 Task: Create a sub task Gather and Analyse Requirements for the task  Create a new online platform for online personal training sessions in the project BioTech , assign it to team member softage.5@softage.net and update the status of the sub task to  Completed , set the priority of the sub task to High
Action: Mouse moved to (571, 472)
Screenshot: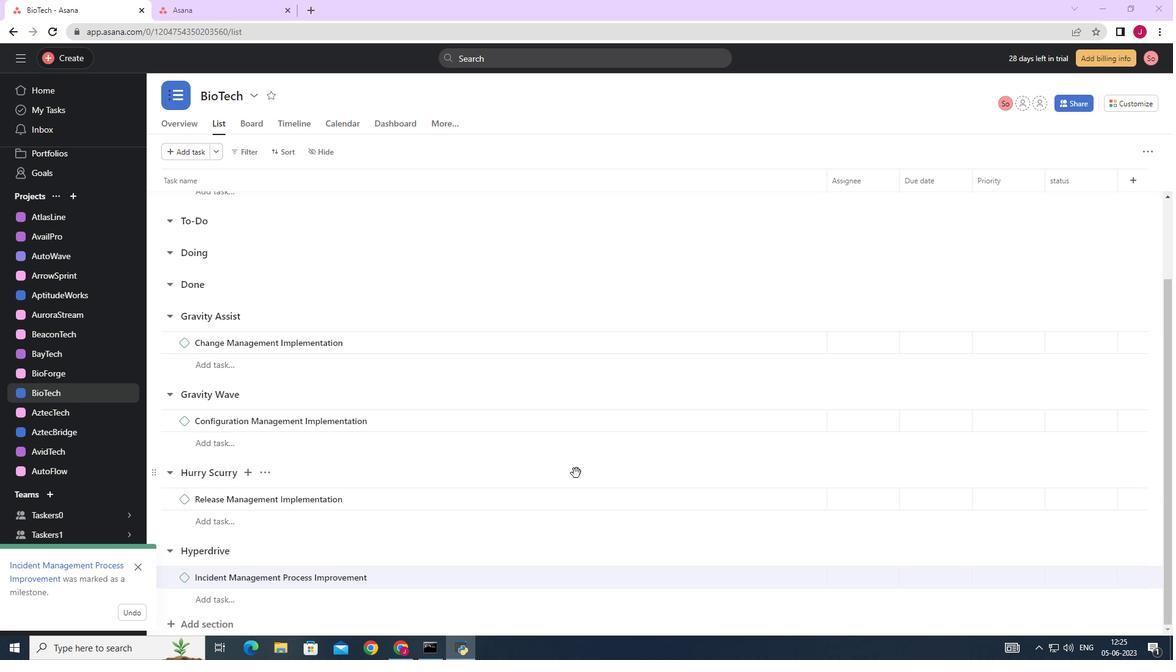 
Action: Mouse scrolled (571, 473) with delta (0, 0)
Screenshot: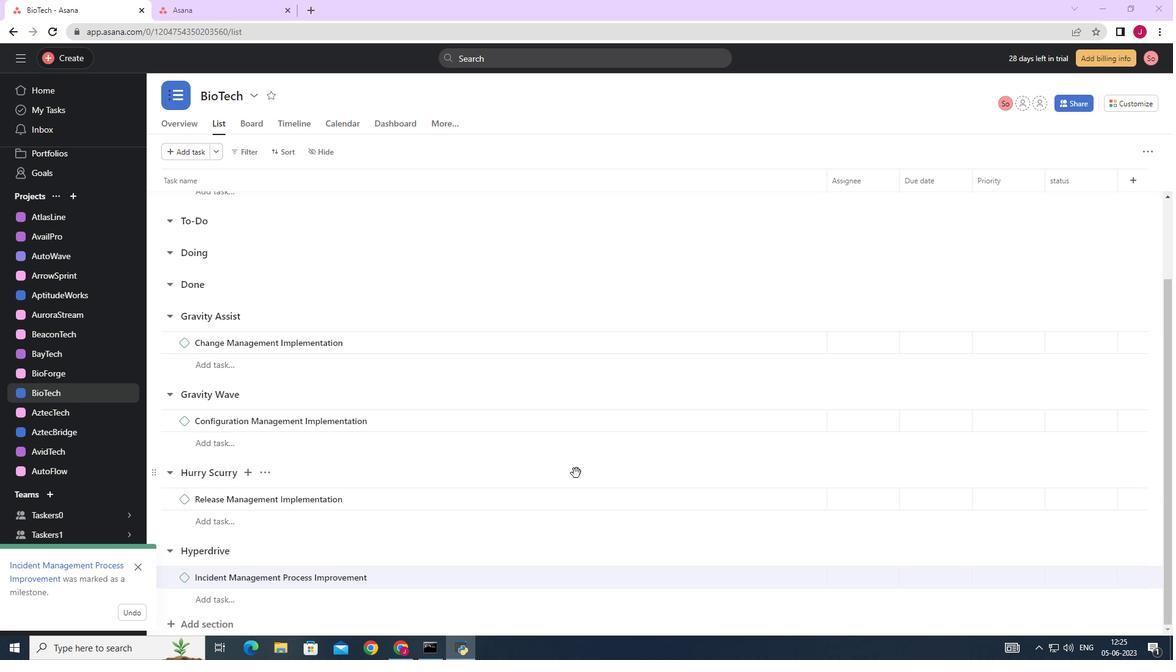 
Action: Mouse moved to (551, 474)
Screenshot: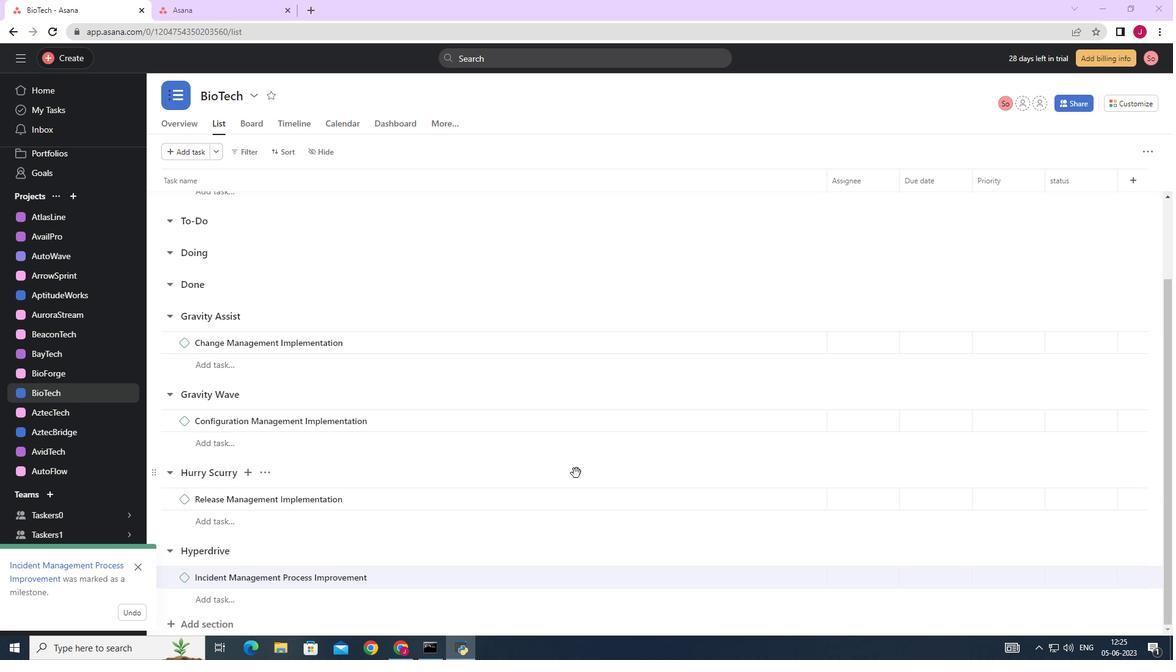 
Action: Mouse scrolled (558, 474) with delta (0, 0)
Screenshot: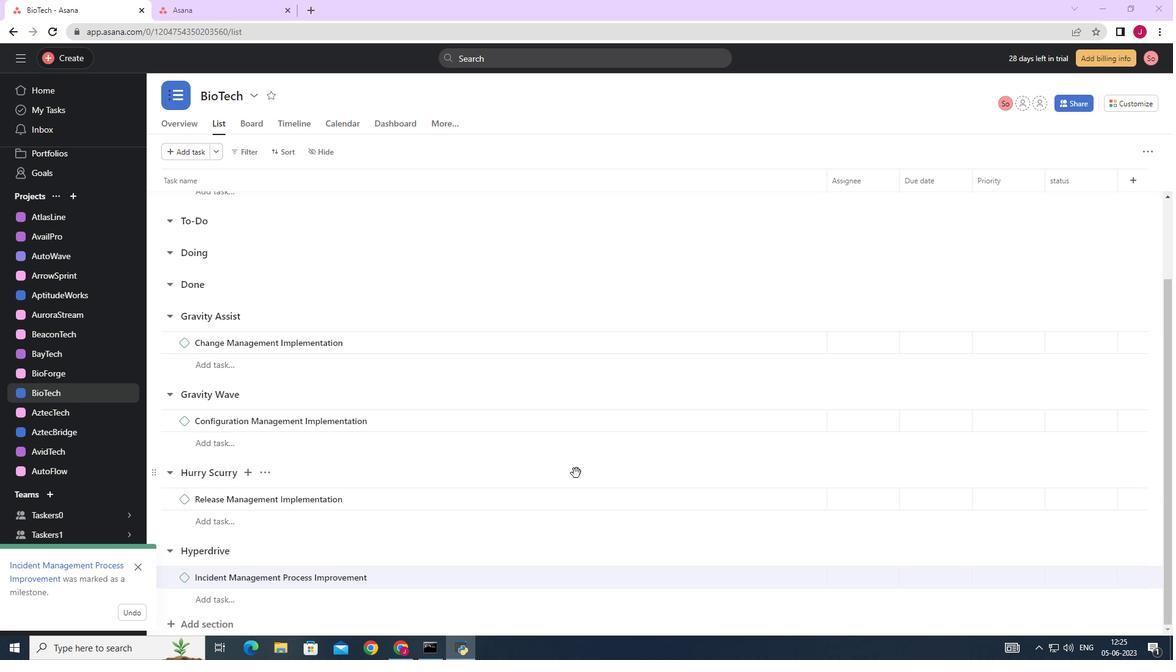 
Action: Mouse moved to (137, 566)
Screenshot: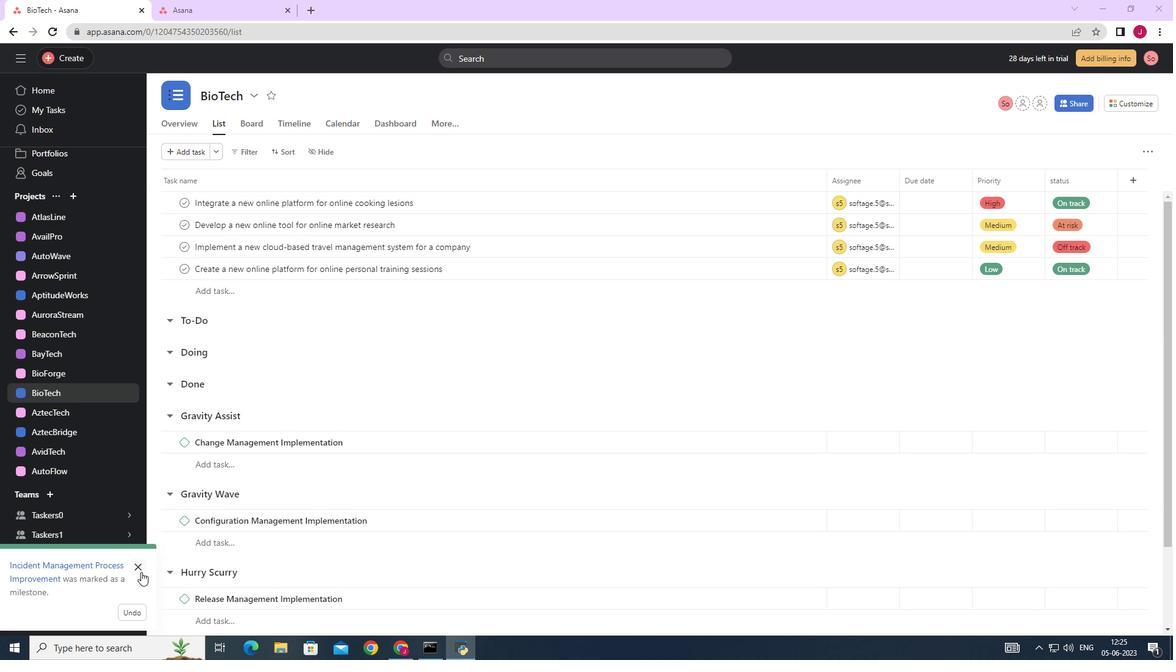 
Action: Mouse pressed left at (137, 566)
Screenshot: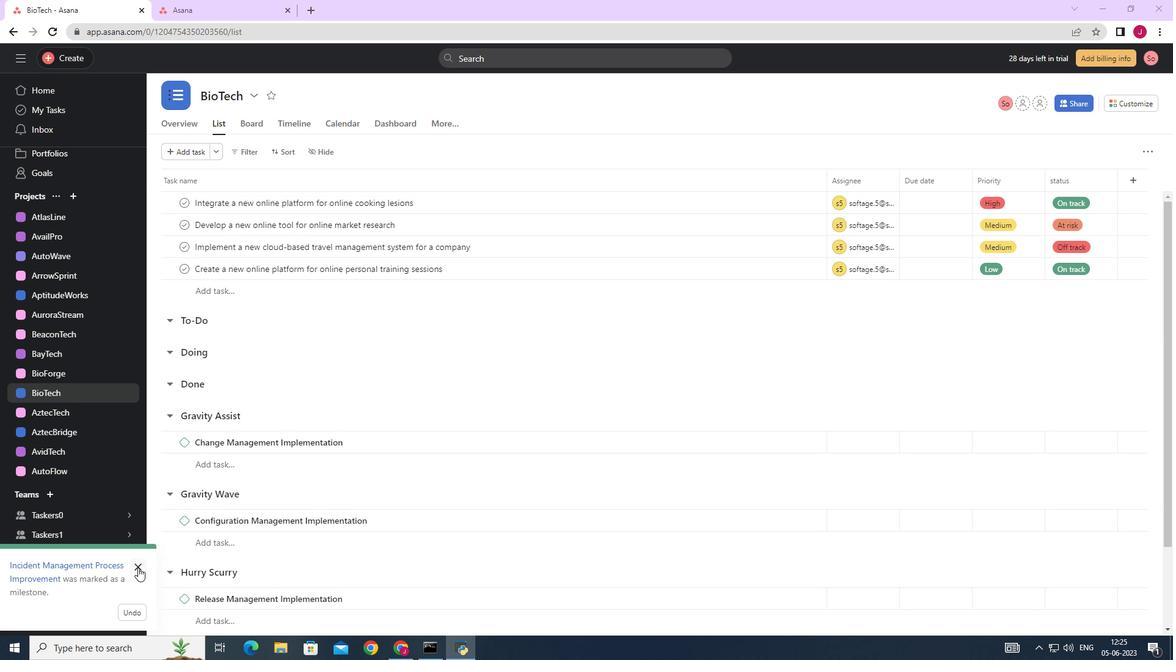 
Action: Mouse moved to (571, 475)
Screenshot: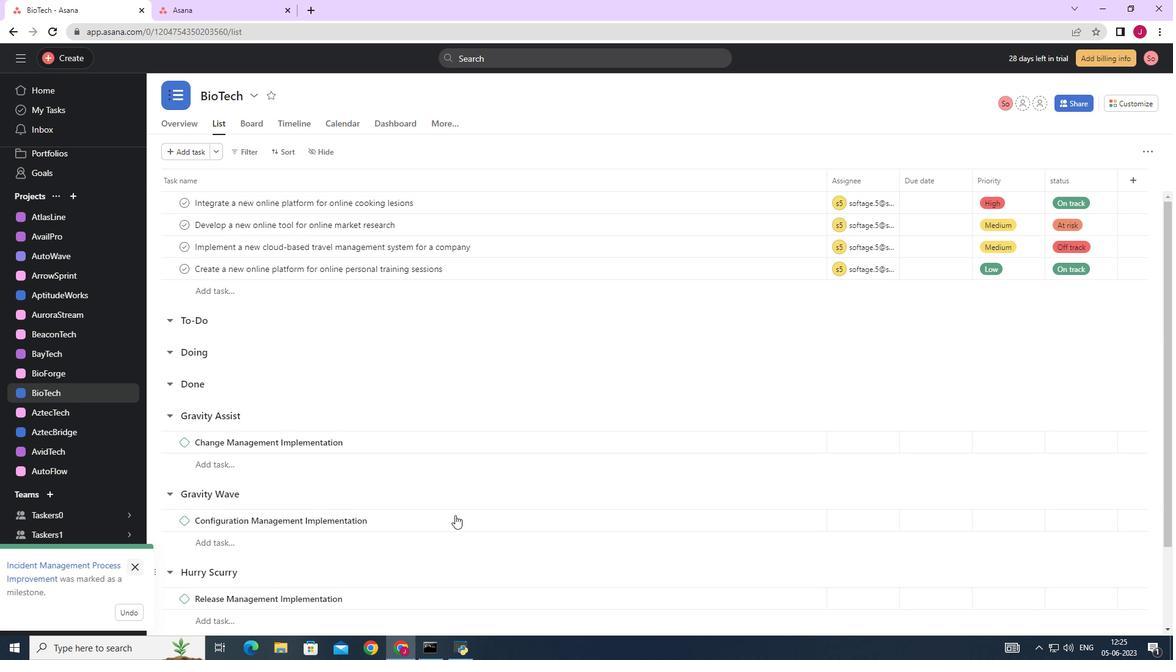 
Action: Mouse scrolled (571, 475) with delta (0, 0)
Screenshot: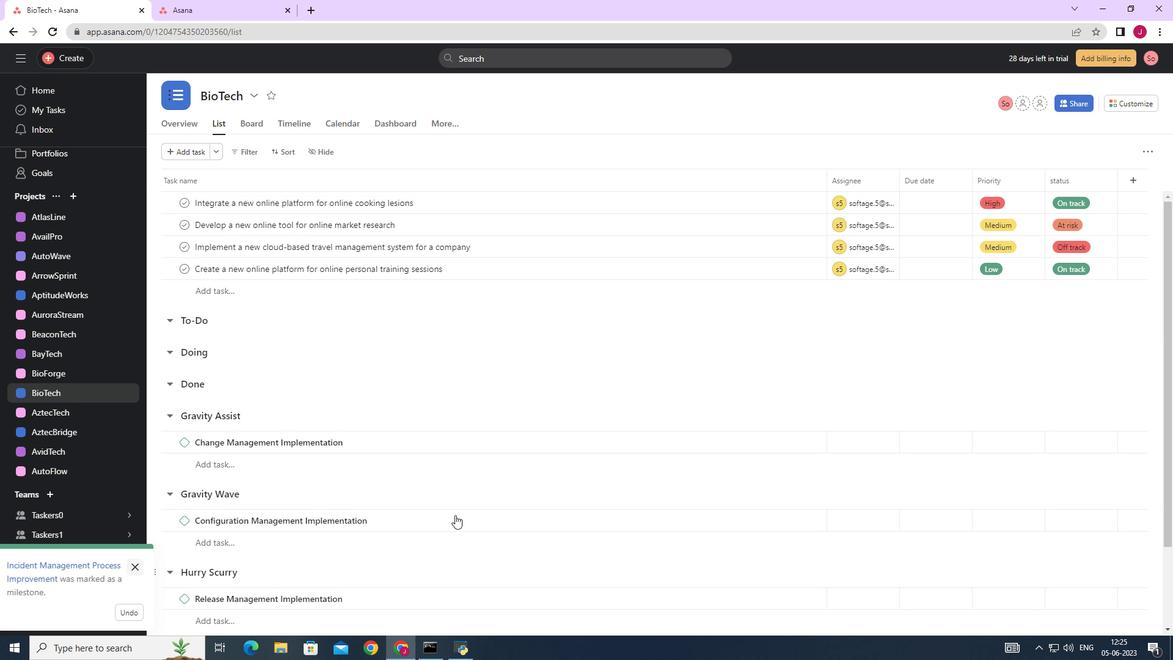 
Action: Mouse scrolled (571, 475) with delta (0, 0)
Screenshot: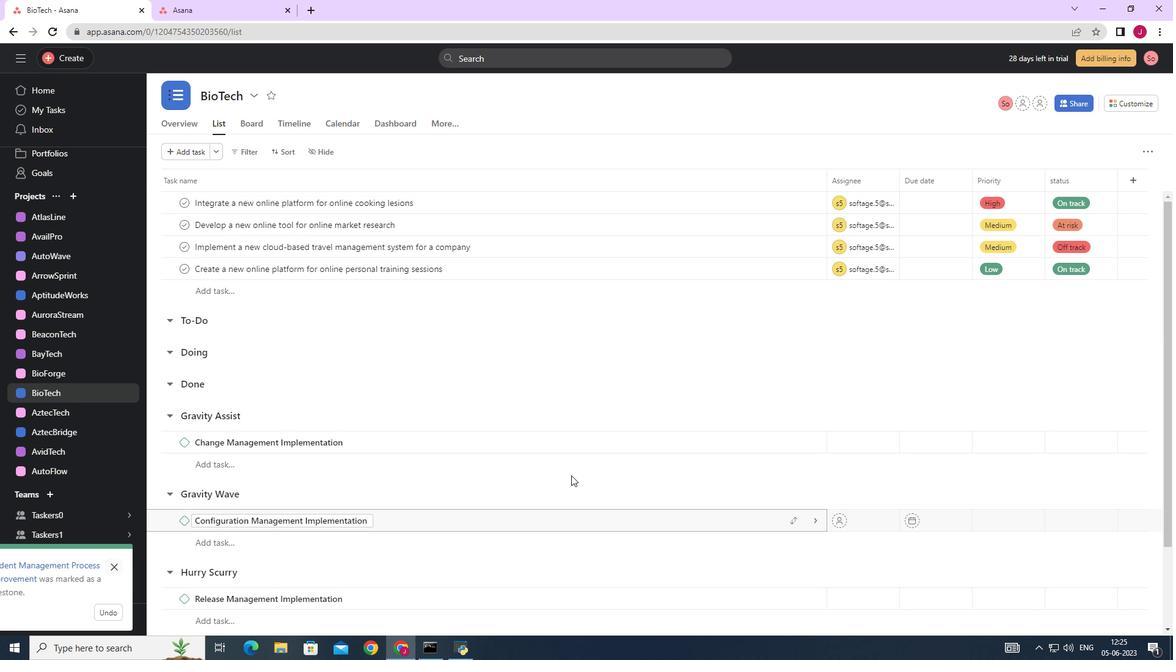 
Action: Mouse scrolled (571, 475) with delta (0, 0)
Screenshot: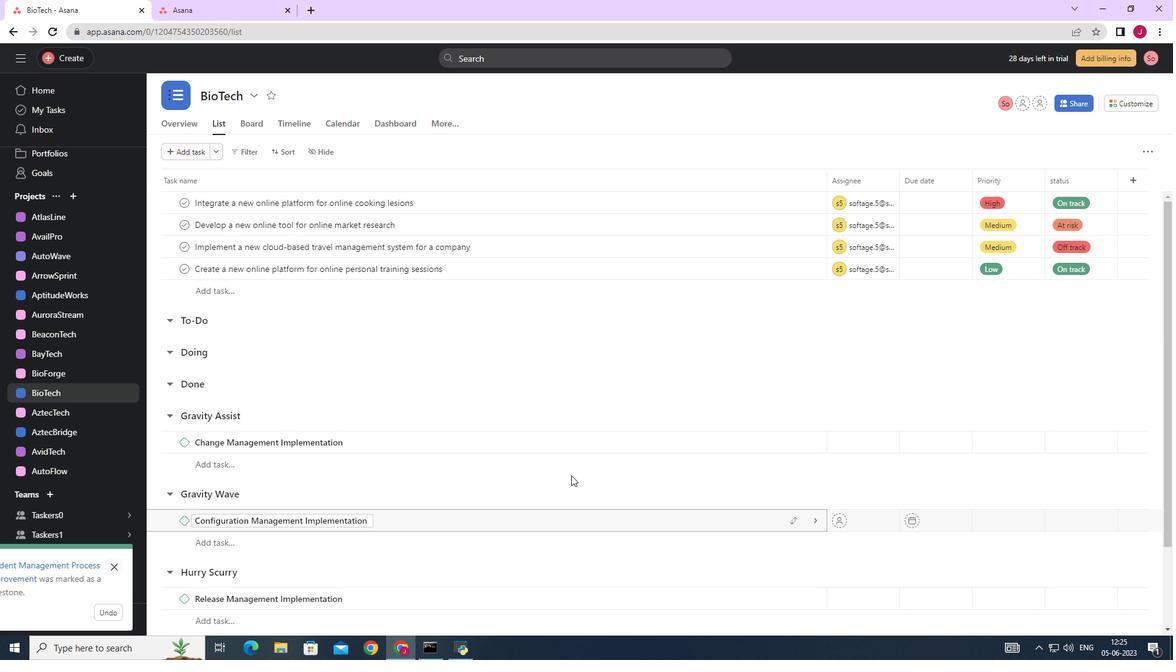 
Action: Mouse scrolled (571, 475) with delta (0, 0)
Screenshot: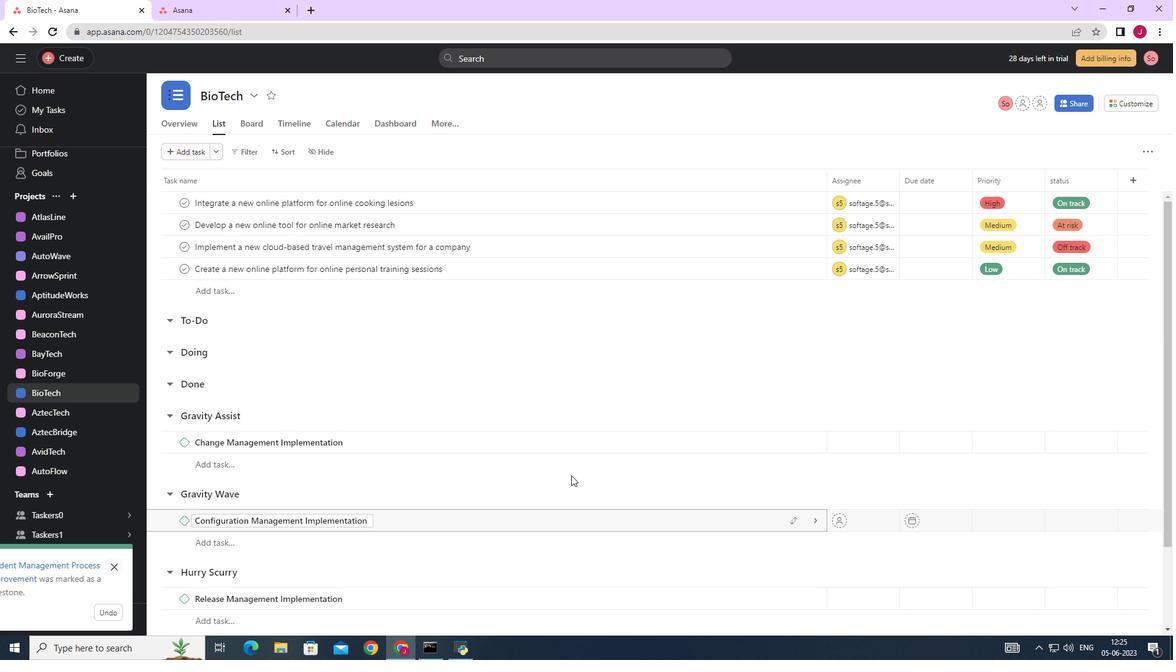 
Action: Mouse scrolled (571, 475) with delta (0, 0)
Screenshot: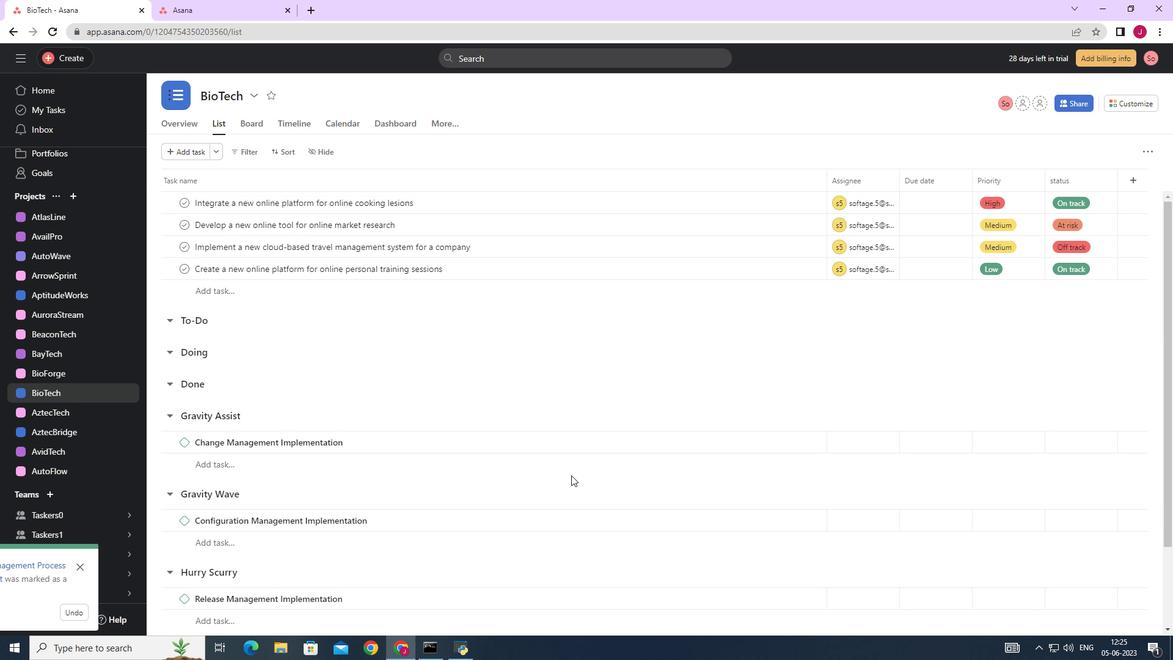 
Action: Mouse moved to (565, 476)
Screenshot: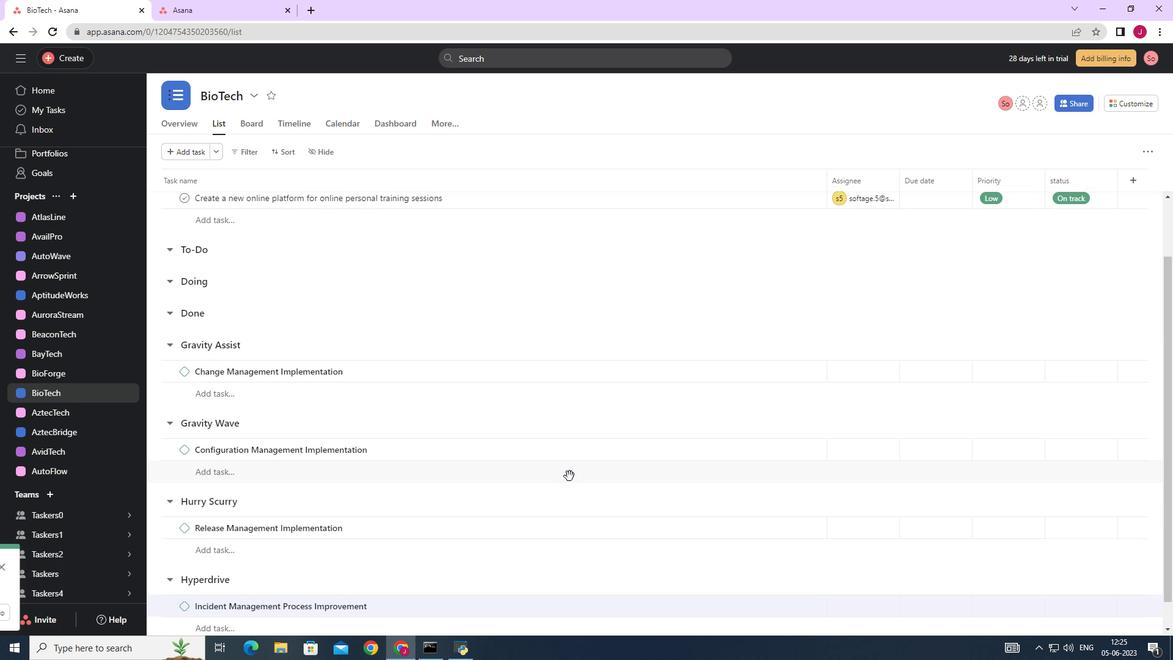 
Action: Mouse scrolled (565, 475) with delta (0, 0)
Screenshot: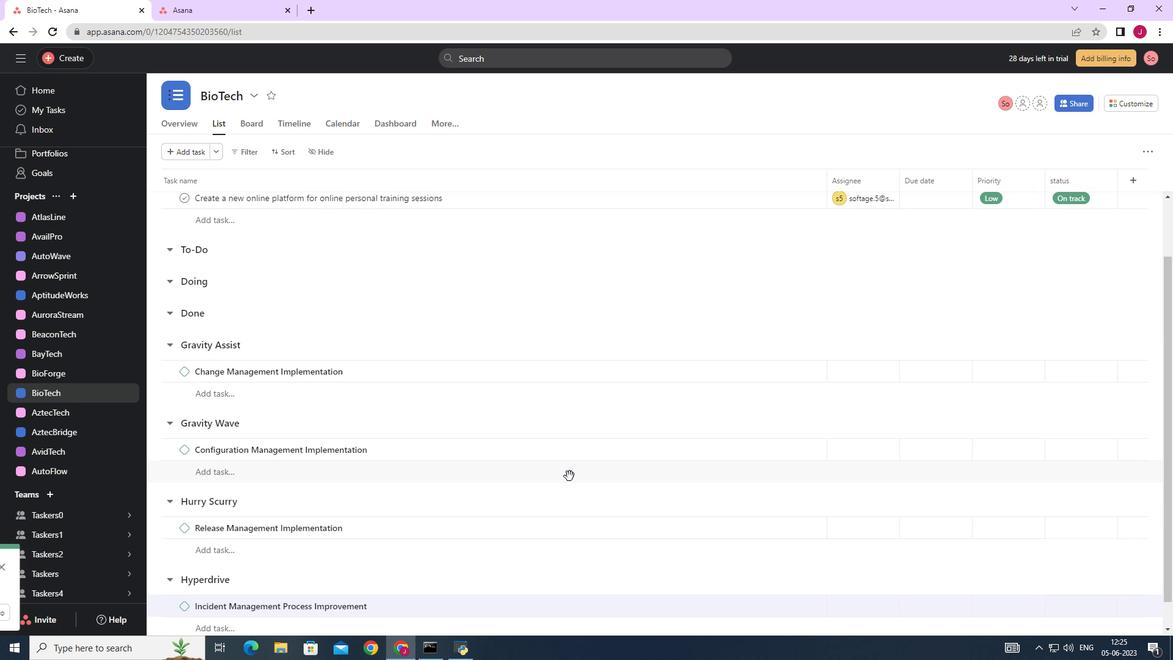 
Action: Mouse scrolled (565, 475) with delta (0, 0)
Screenshot: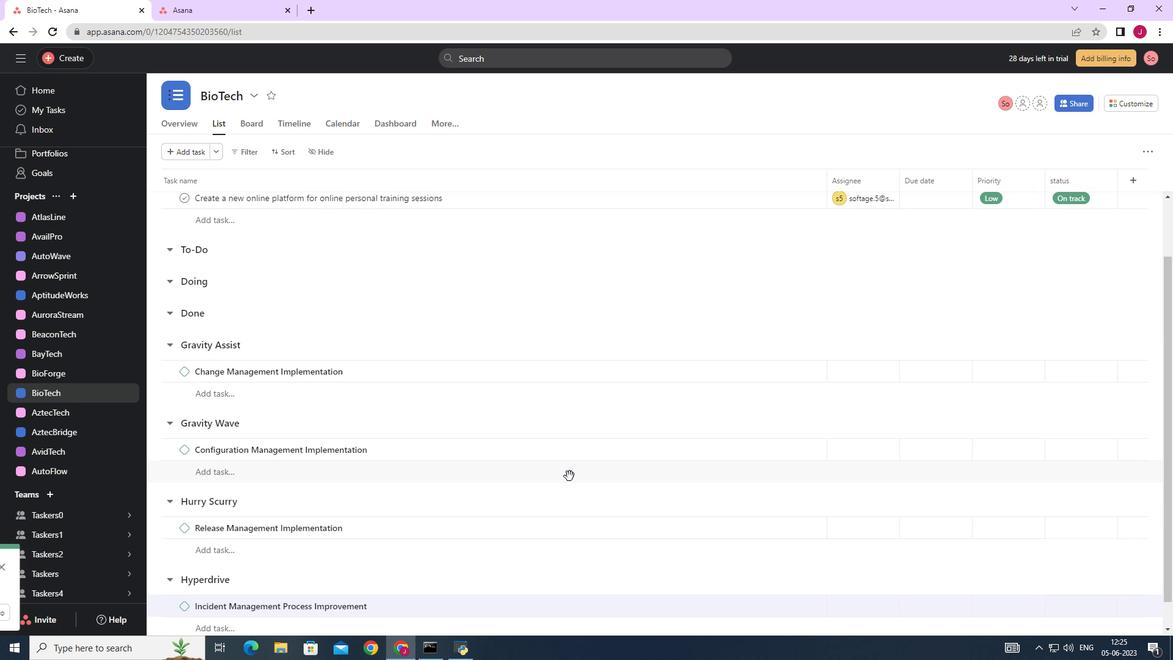 
Action: Mouse scrolled (565, 475) with delta (0, 0)
Screenshot: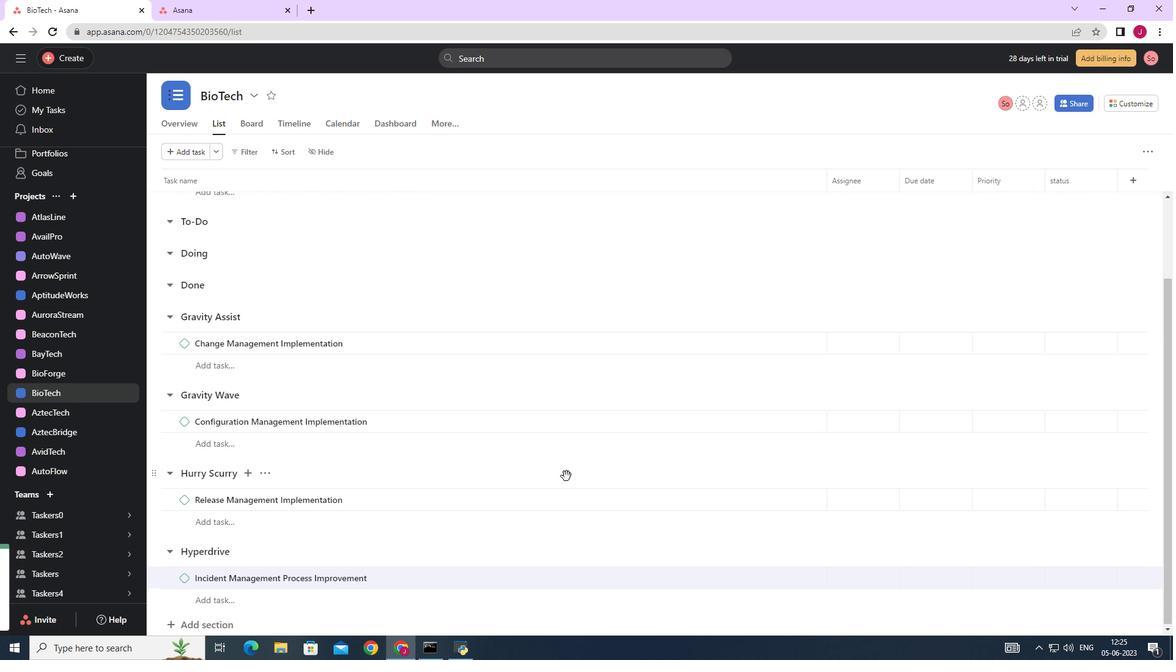 
Action: Mouse scrolled (565, 475) with delta (0, 0)
Screenshot: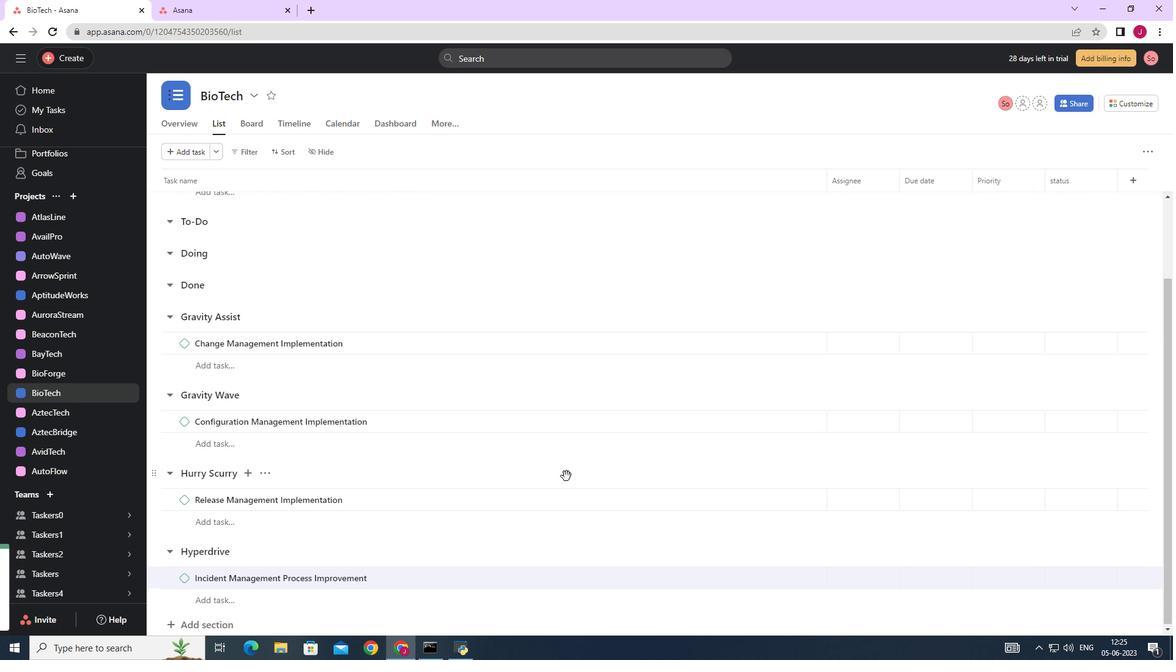 
Action: Mouse moved to (561, 475)
Screenshot: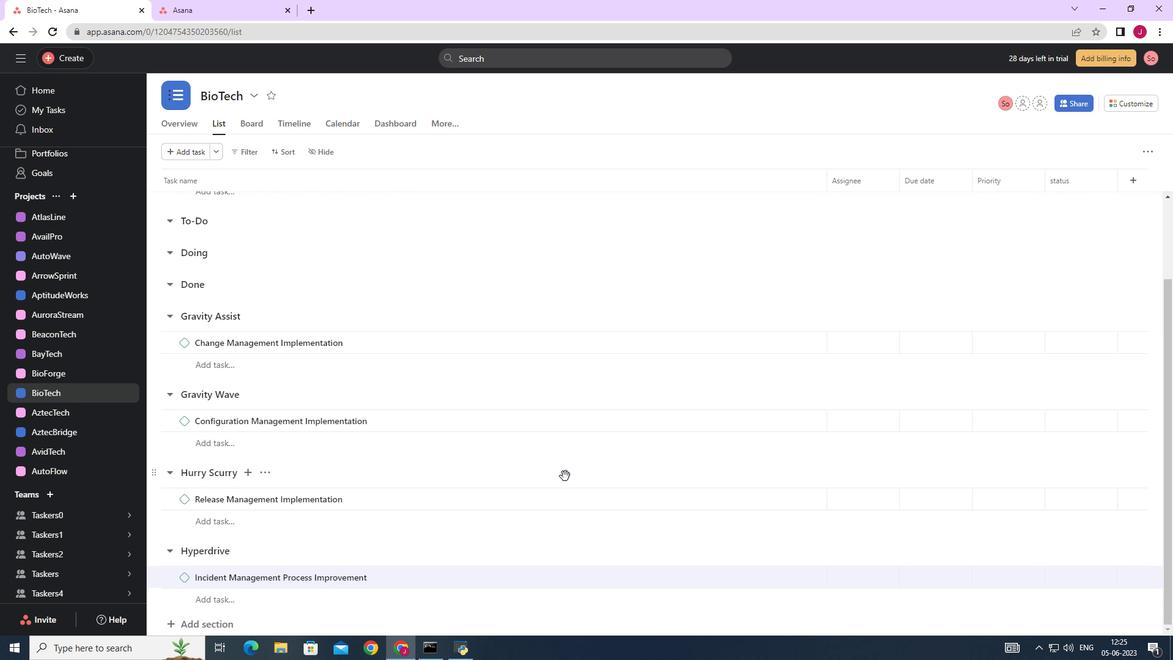 
Action: Mouse scrolled (561, 475) with delta (0, 0)
Screenshot: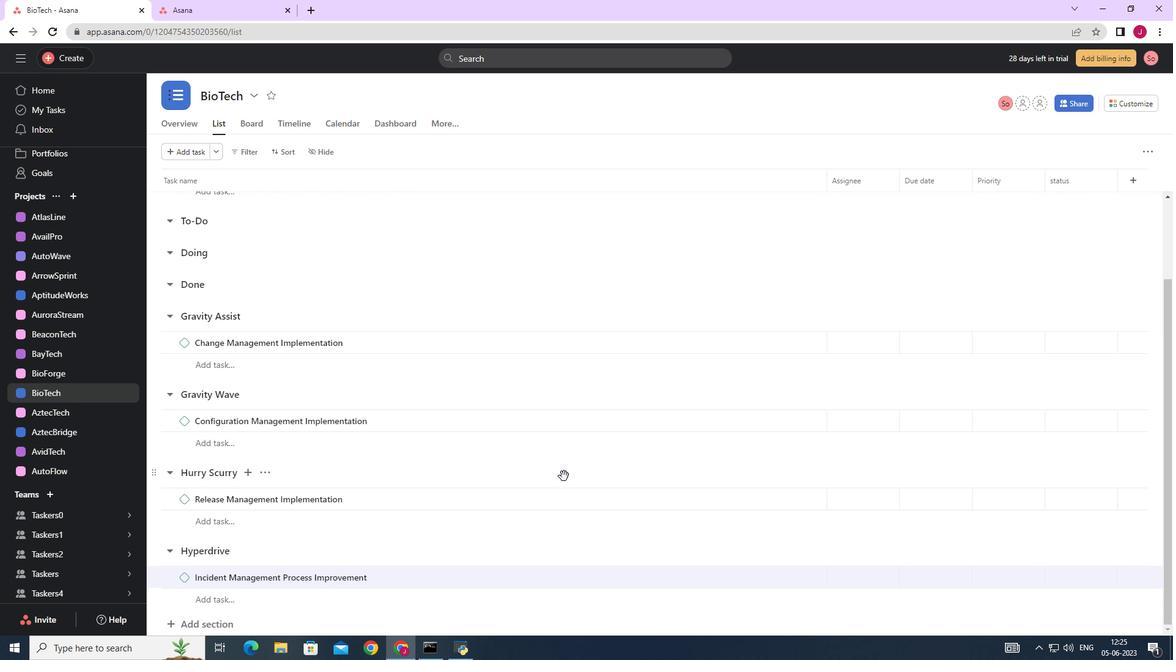 
Action: Mouse moved to (561, 475)
Screenshot: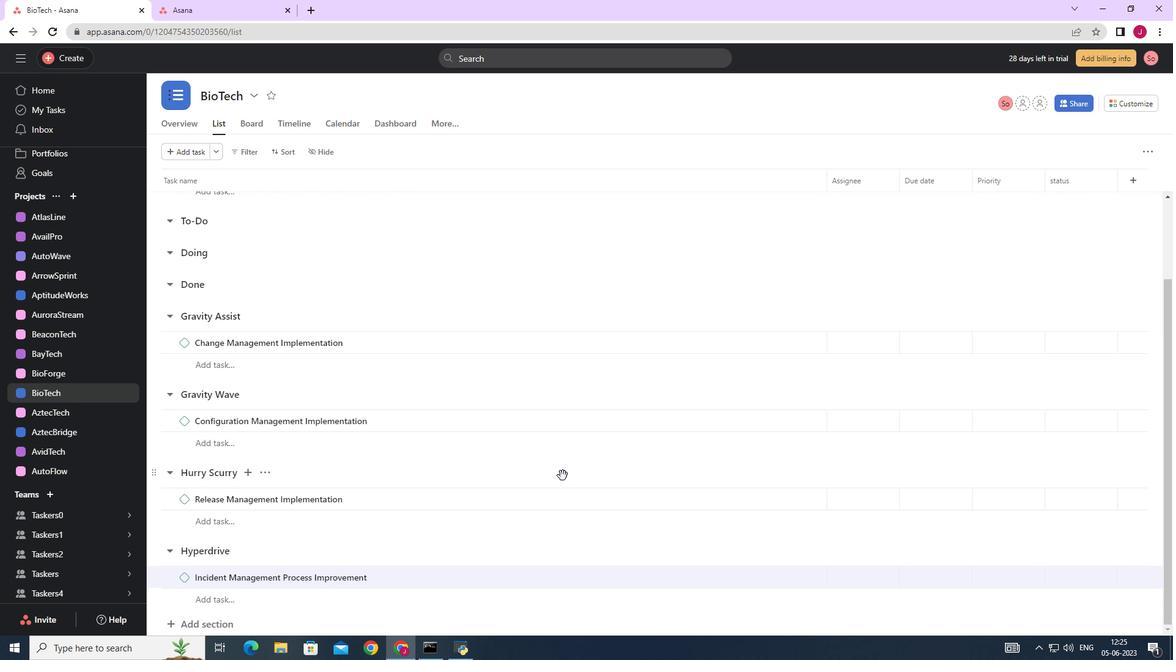 
Action: Mouse scrolled (561, 475) with delta (0, 0)
Screenshot: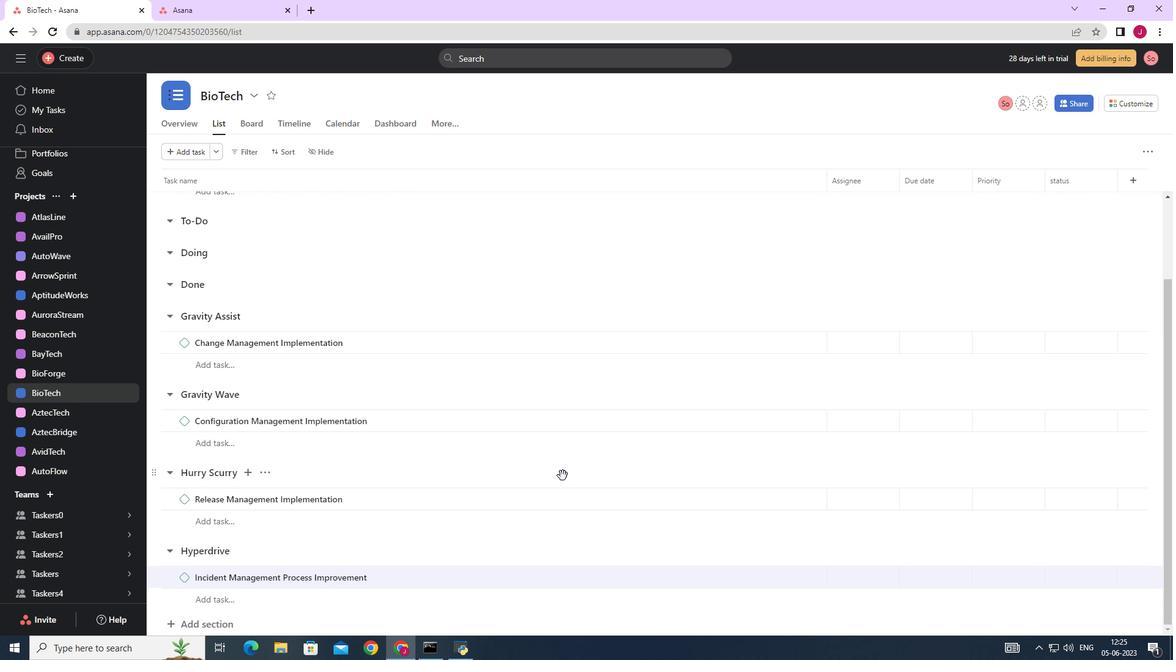 
Action: Mouse scrolled (561, 475) with delta (0, 0)
Screenshot: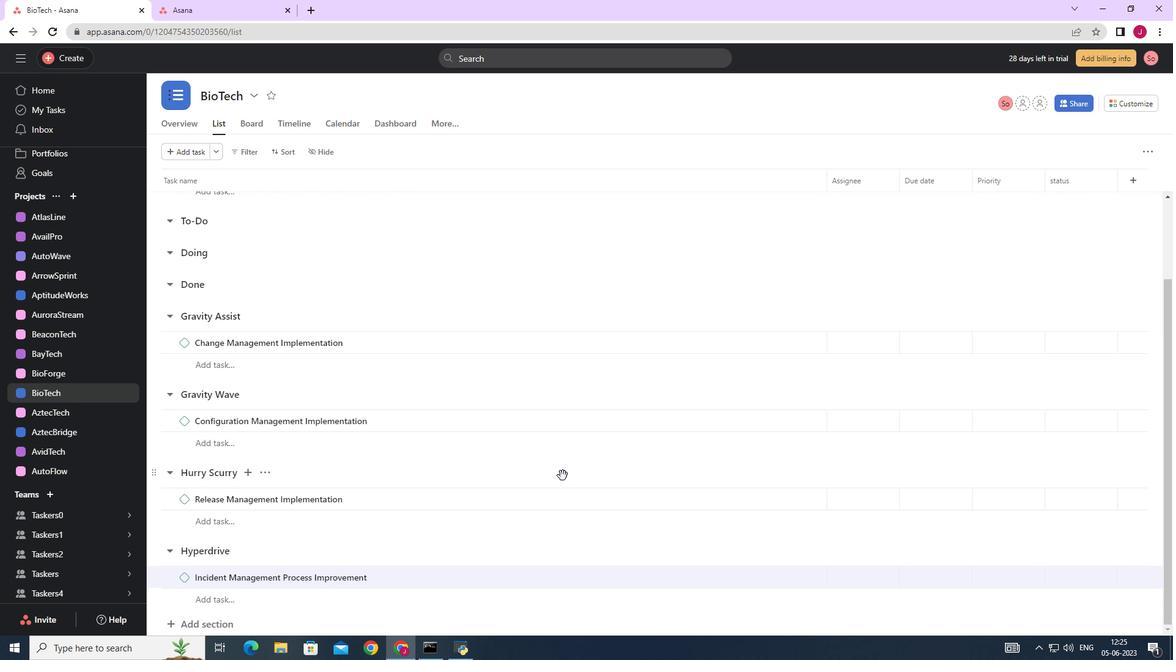 
Action: Mouse moved to (494, 472)
Screenshot: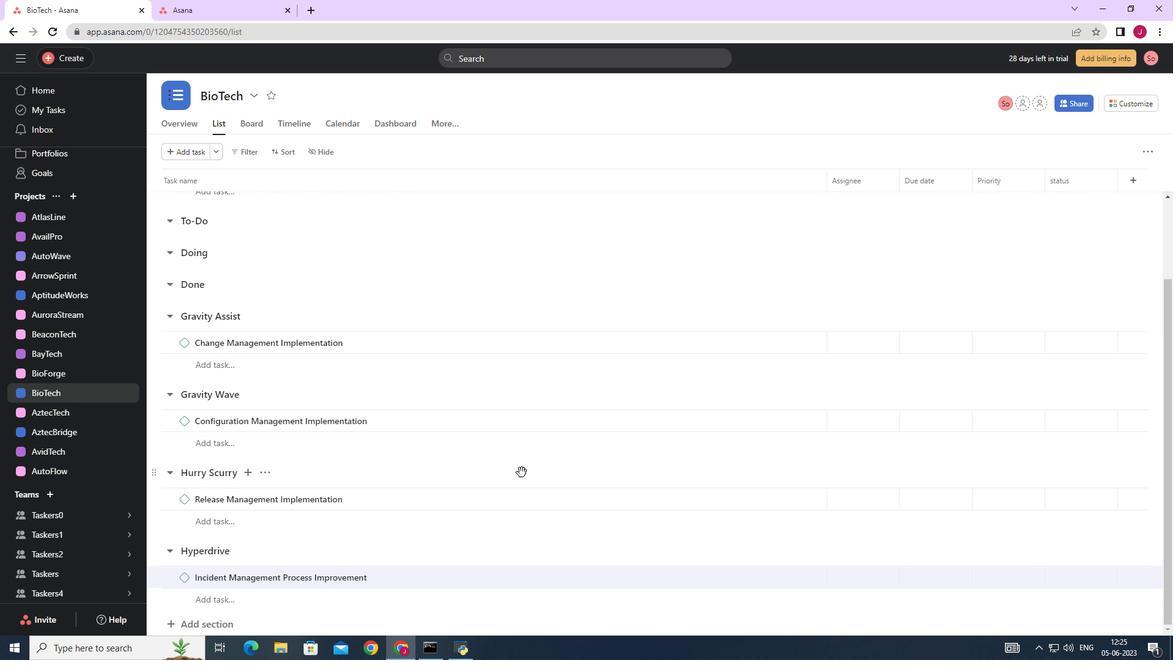 
Action: Mouse scrolled (494, 473) with delta (0, 0)
Screenshot: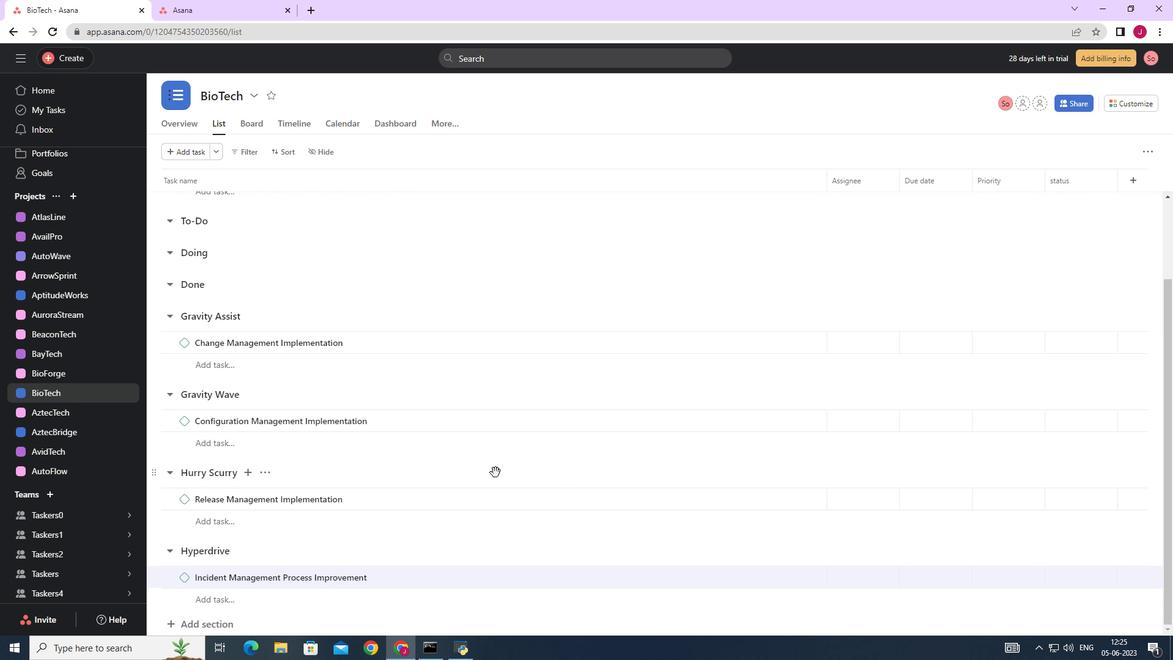 
Action: Mouse scrolled (494, 473) with delta (0, 0)
Screenshot: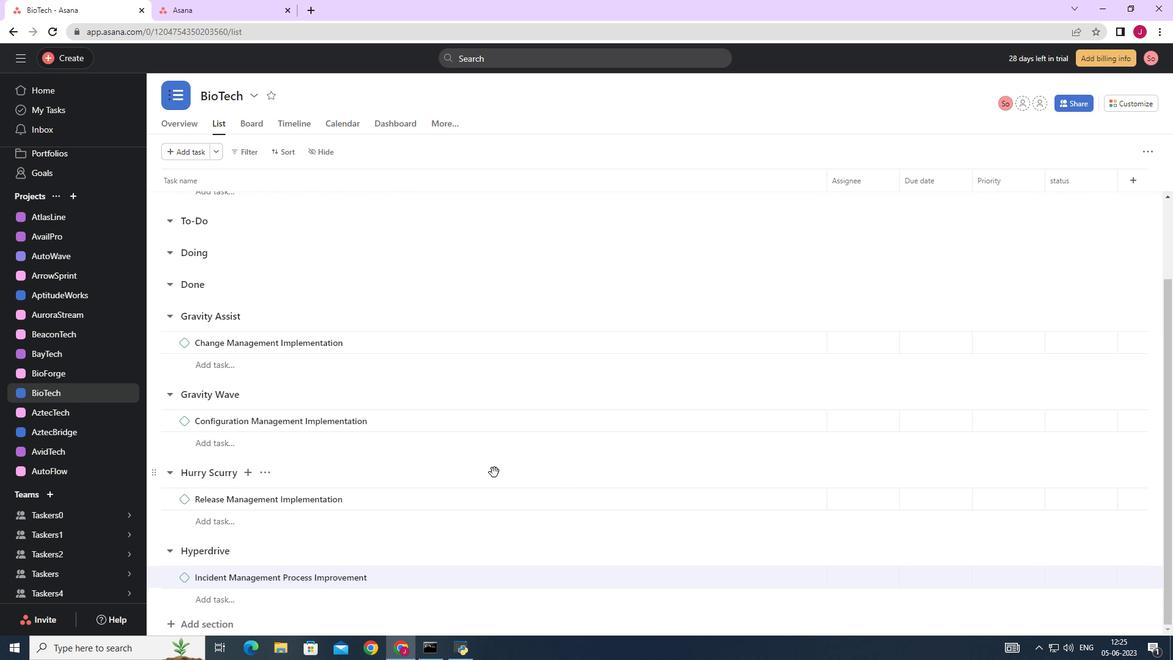 
Action: Mouse scrolled (494, 473) with delta (0, 0)
Screenshot: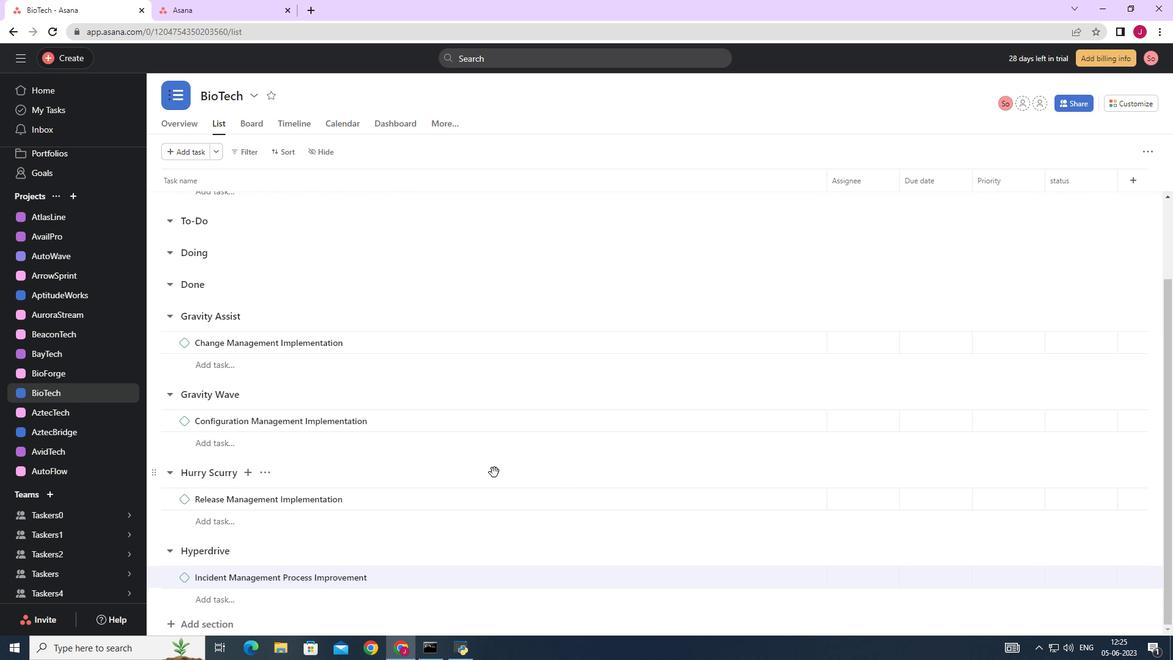 
Action: Mouse moved to (490, 453)
Screenshot: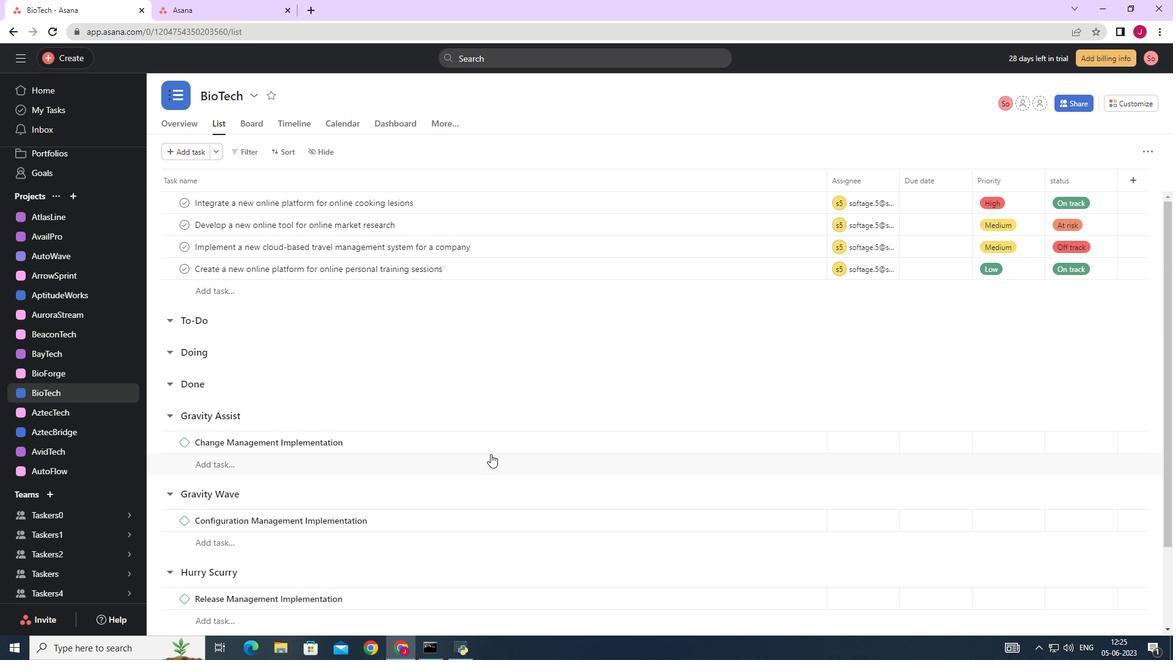 
Action: Mouse scrolled (490, 453) with delta (0, 0)
Screenshot: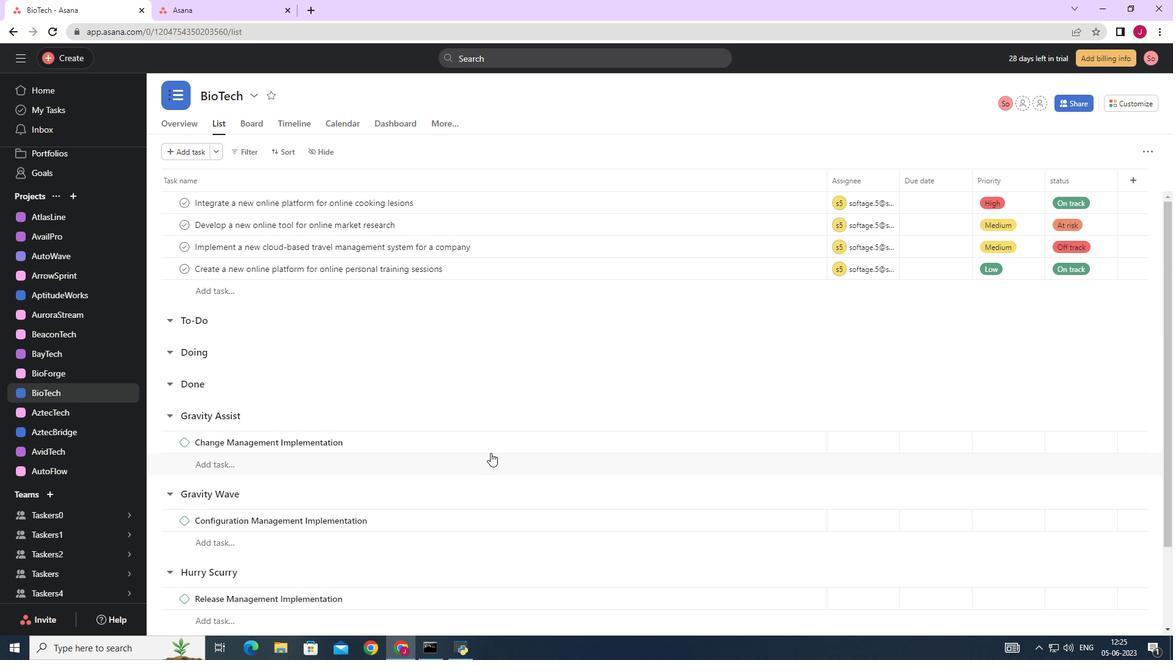 
Action: Mouse moved to (759, 265)
Screenshot: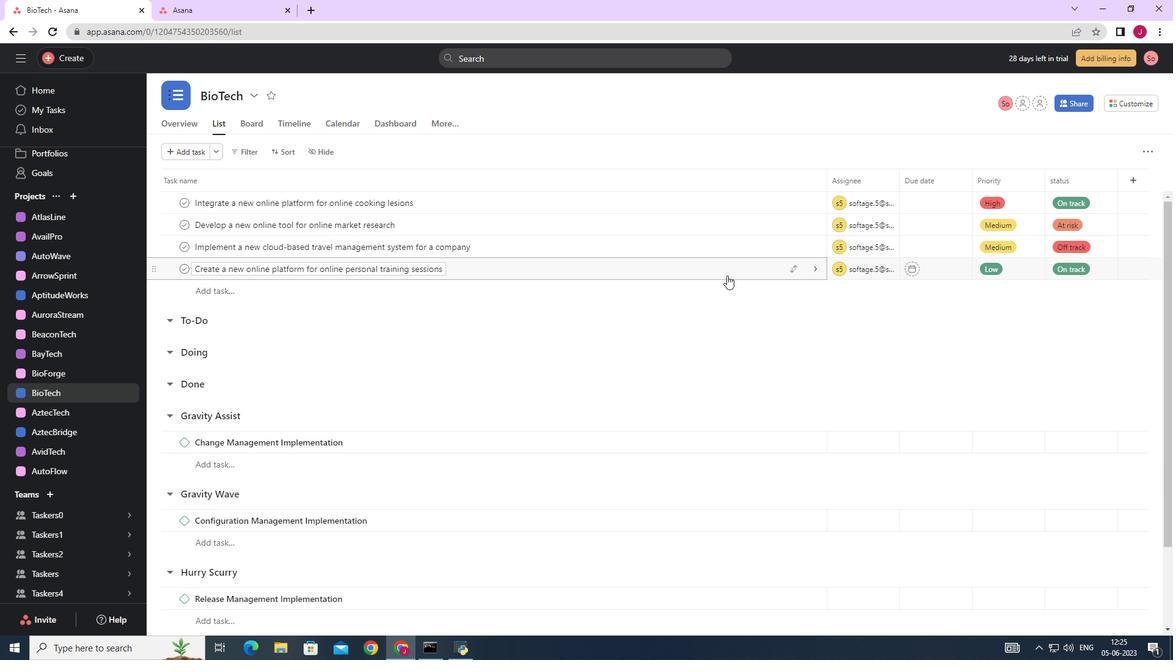 
Action: Mouse pressed left at (759, 265)
Screenshot: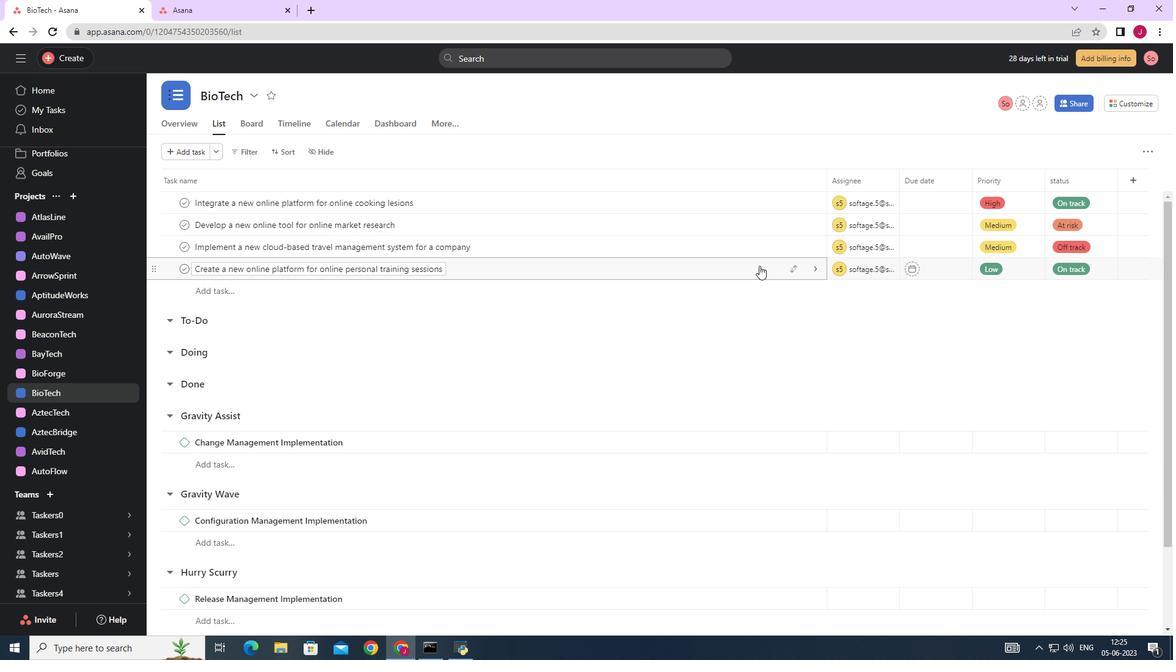 
Action: Mouse moved to (997, 400)
Screenshot: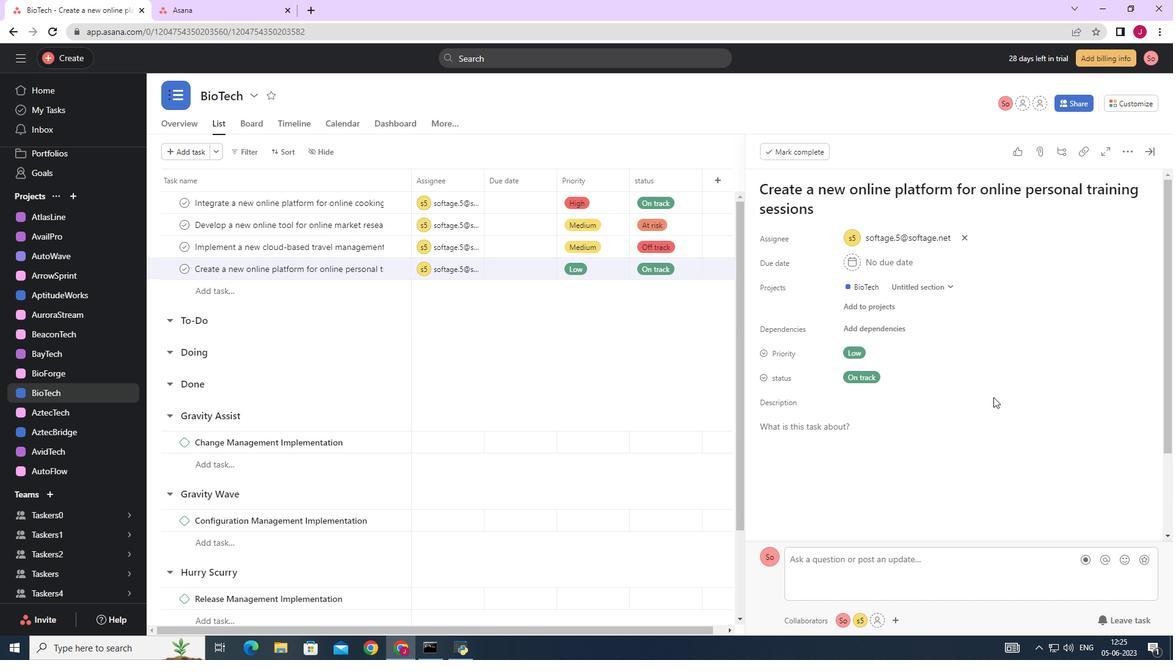
Action: Mouse scrolled (997, 399) with delta (0, 0)
Screenshot: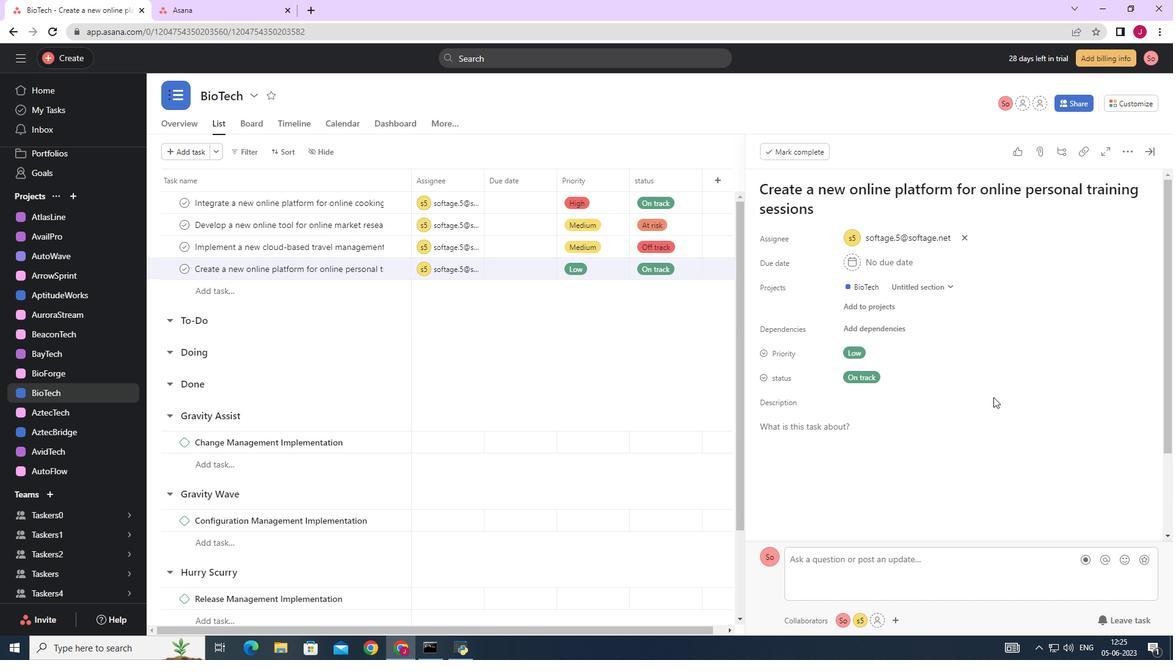 
Action: Mouse scrolled (997, 399) with delta (0, 0)
Screenshot: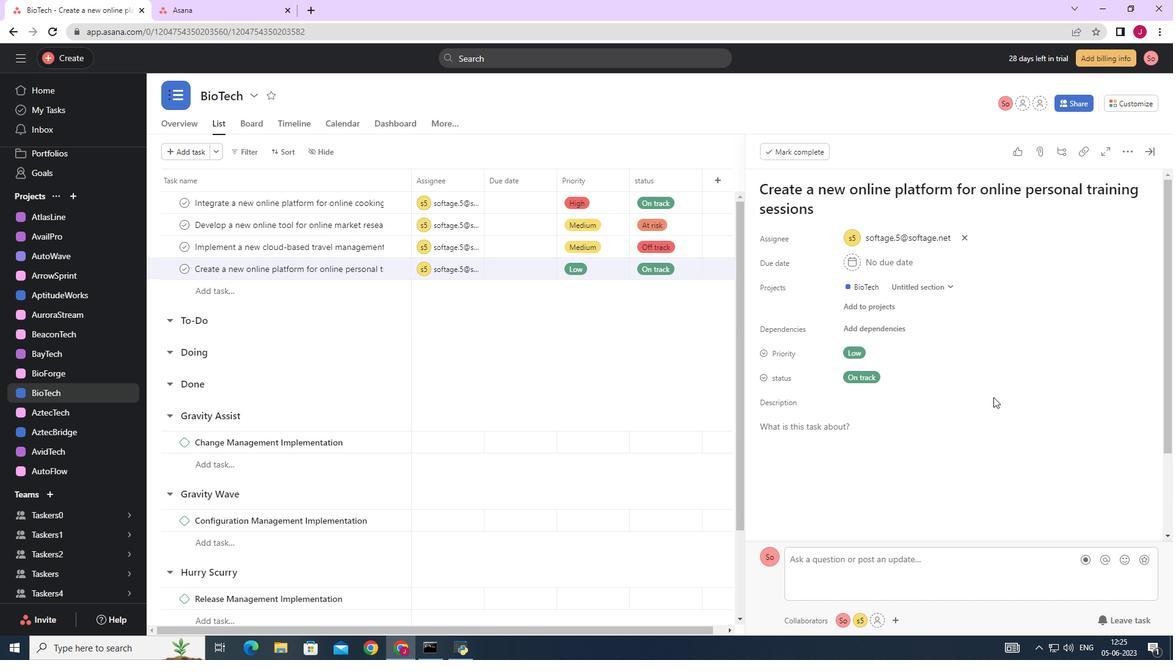 
Action: Mouse scrolled (997, 399) with delta (0, 0)
Screenshot: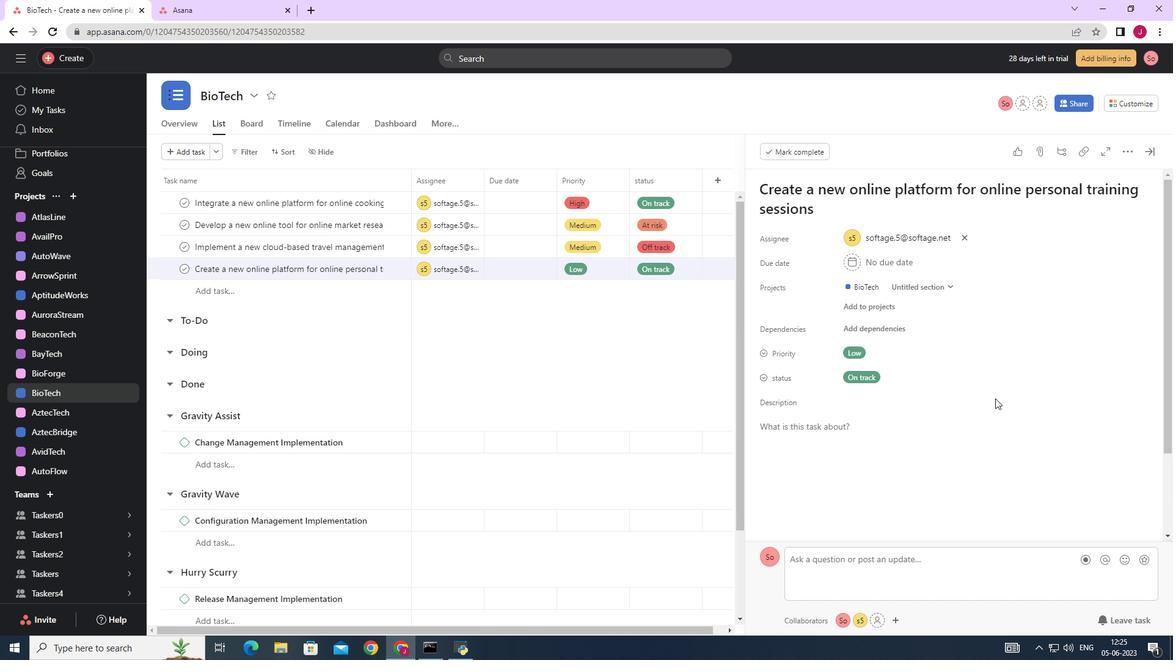 
Action: Mouse scrolled (997, 399) with delta (0, 0)
Screenshot: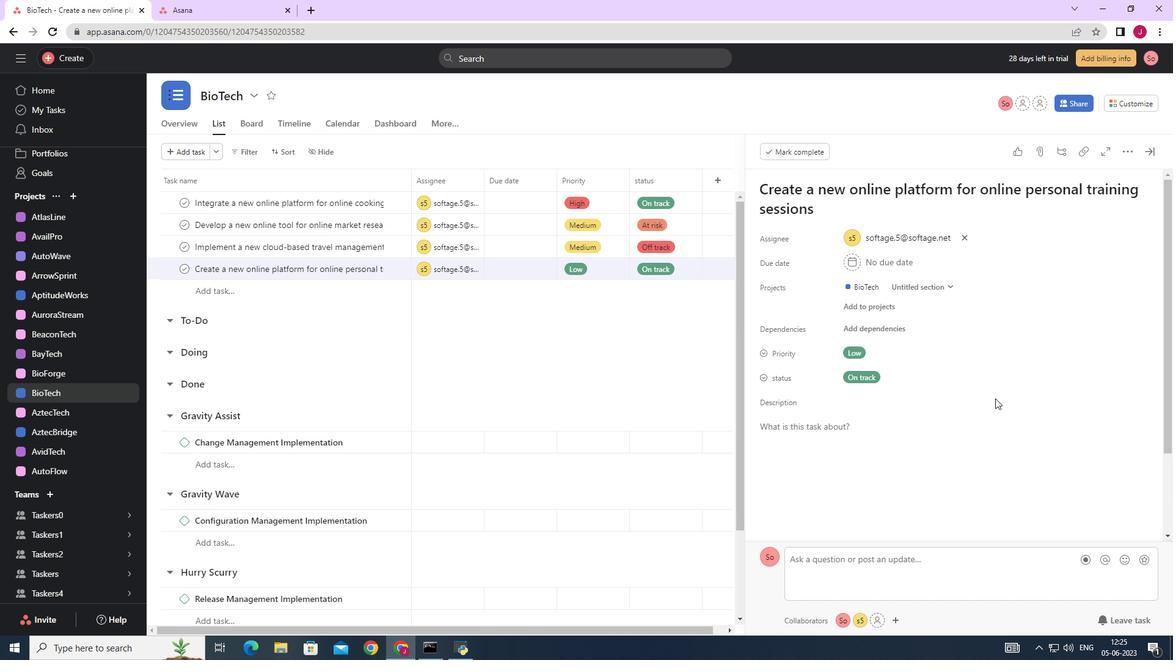 
Action: Mouse scrolled (997, 399) with delta (0, 0)
Screenshot: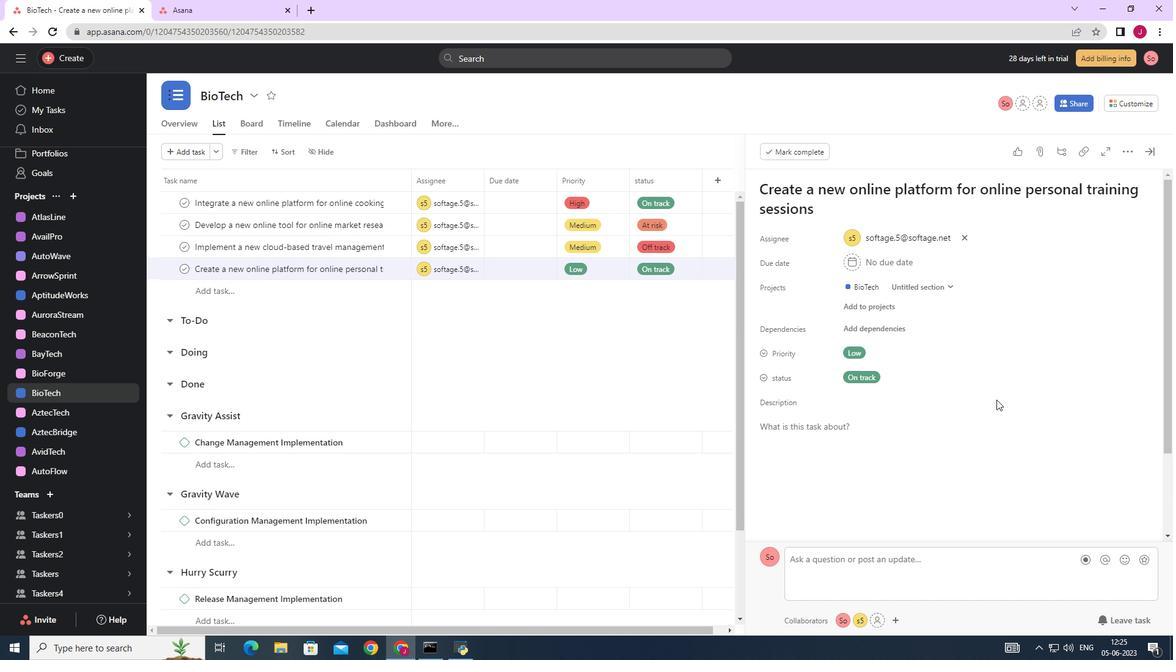 
Action: Mouse moved to (804, 443)
Screenshot: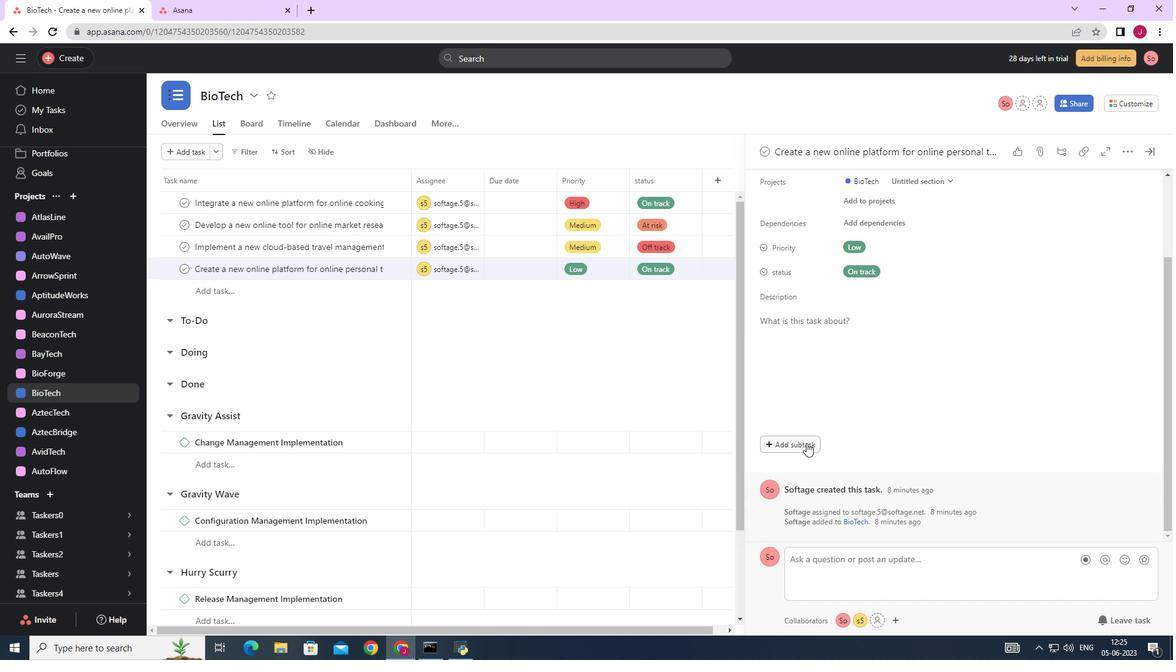 
Action: Mouse pressed left at (804, 443)
Screenshot: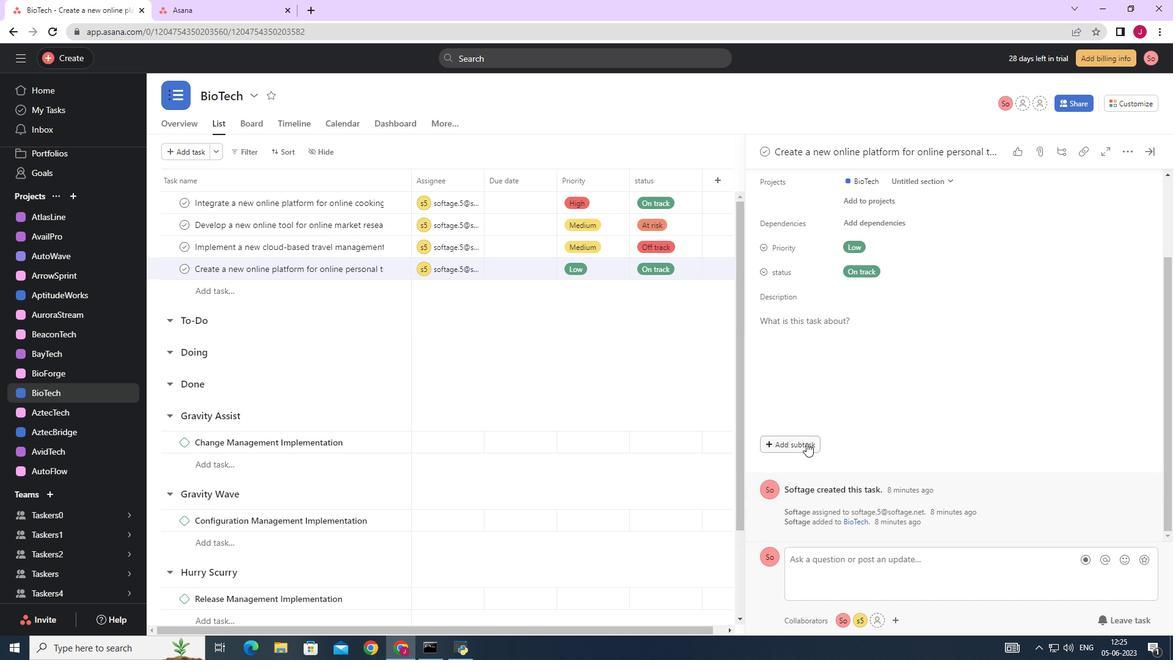 
Action: Key pressed <Key.caps_lock>G<Key.caps_lock>ather<Key.space>and<Key.space><Key.caps_lock>A<Key.caps_lock>nalyse<Key.space><Key.caps_lock>R<Key.caps_lock>equirem,emnts<Key.space><Key.backspace><Key.backspace><Key.backspace><Key.backspace><Key.backspace><Key.backspace><Key.backspace>em<Key.backspace>m<Key.backspace>nts<Key.space>
Screenshot: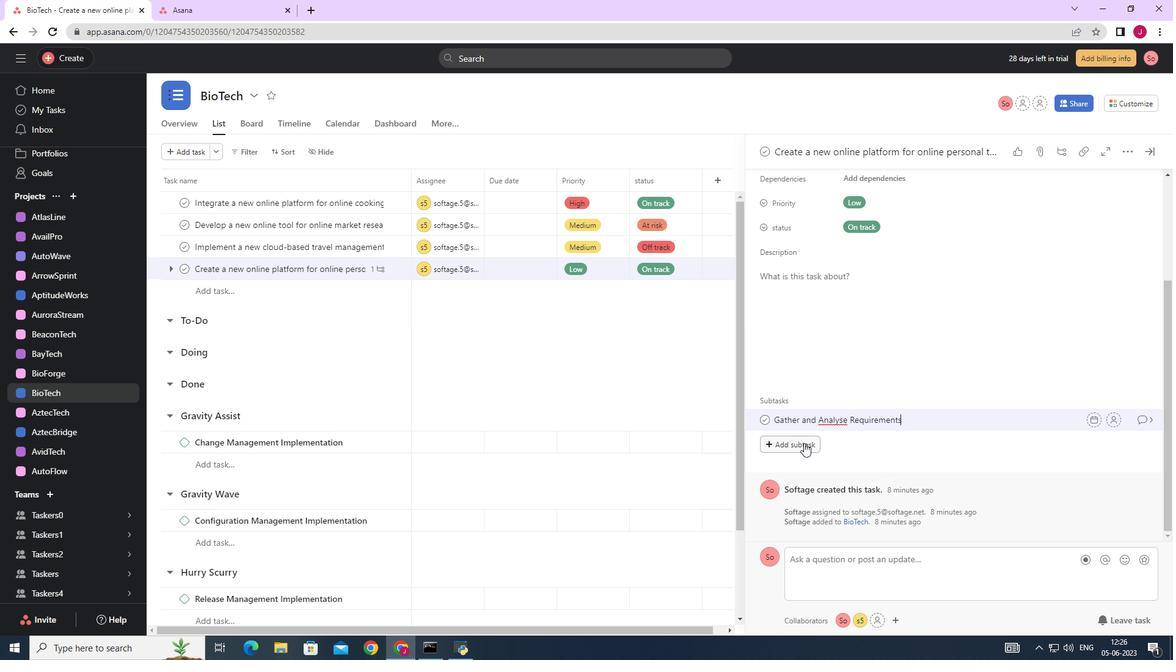 
Action: Mouse moved to (1112, 421)
Screenshot: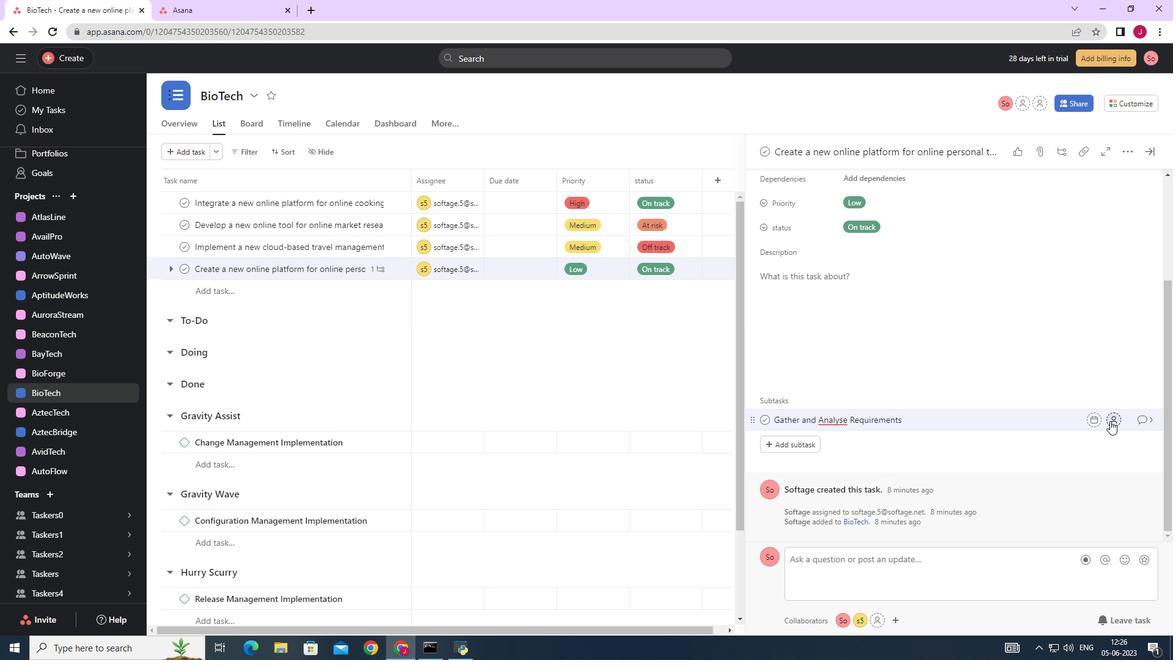 
Action: Mouse pressed left at (1112, 421)
Screenshot: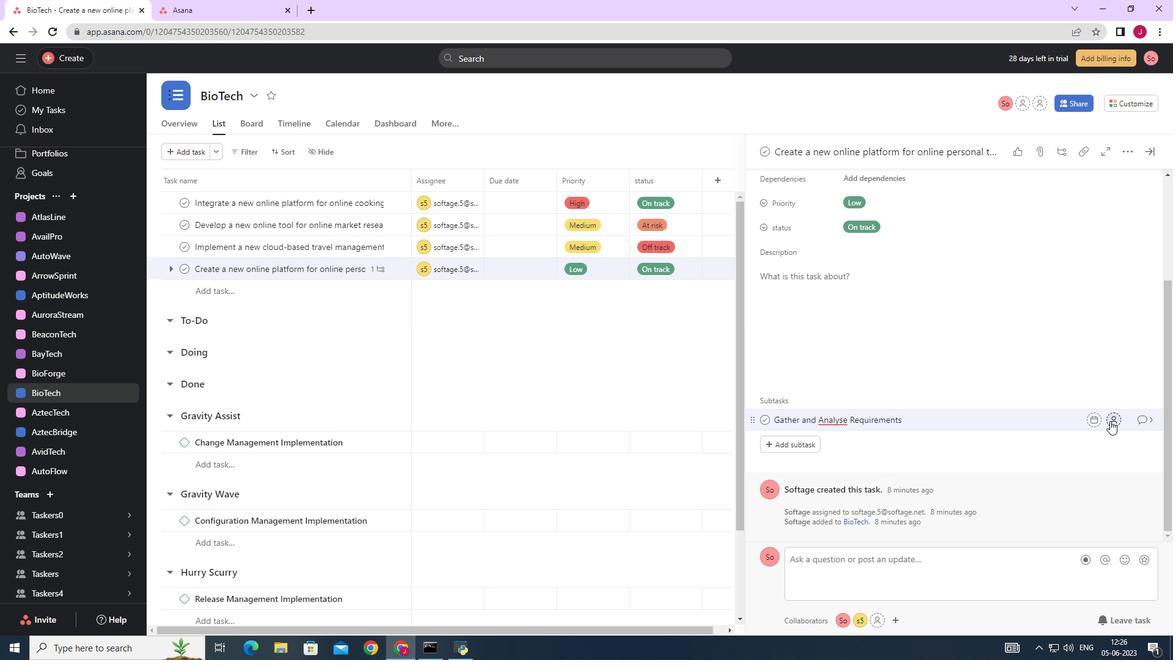 
Action: Mouse moved to (955, 465)
Screenshot: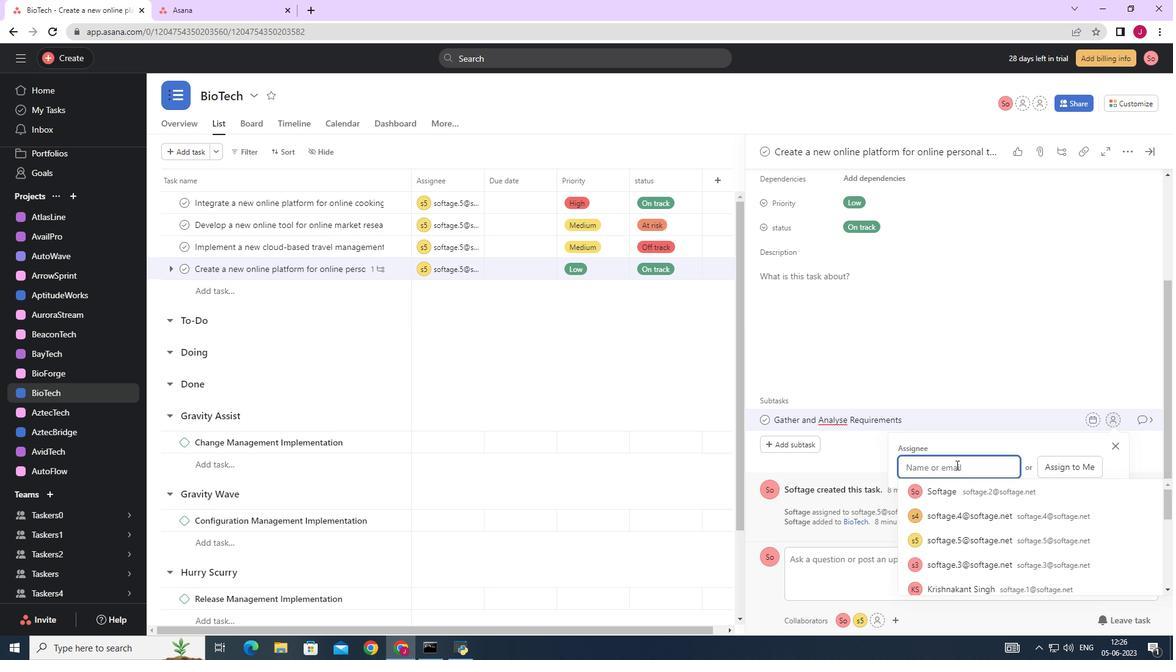 
Action: Key pressed softage.5
Screenshot: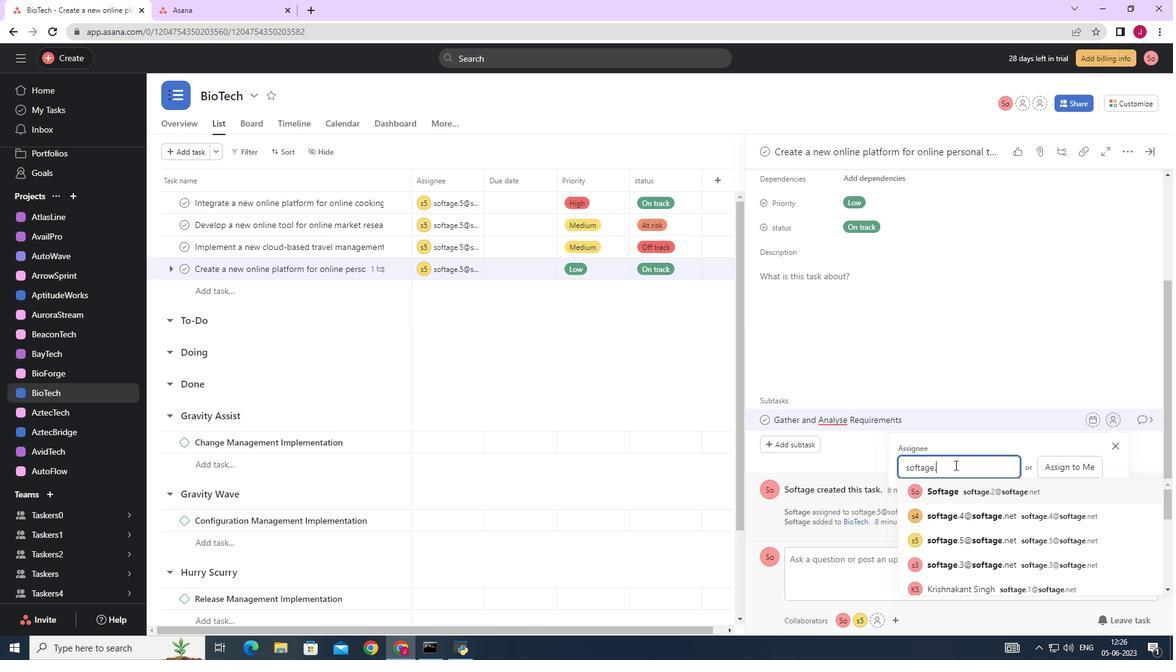 
Action: Mouse moved to (951, 491)
Screenshot: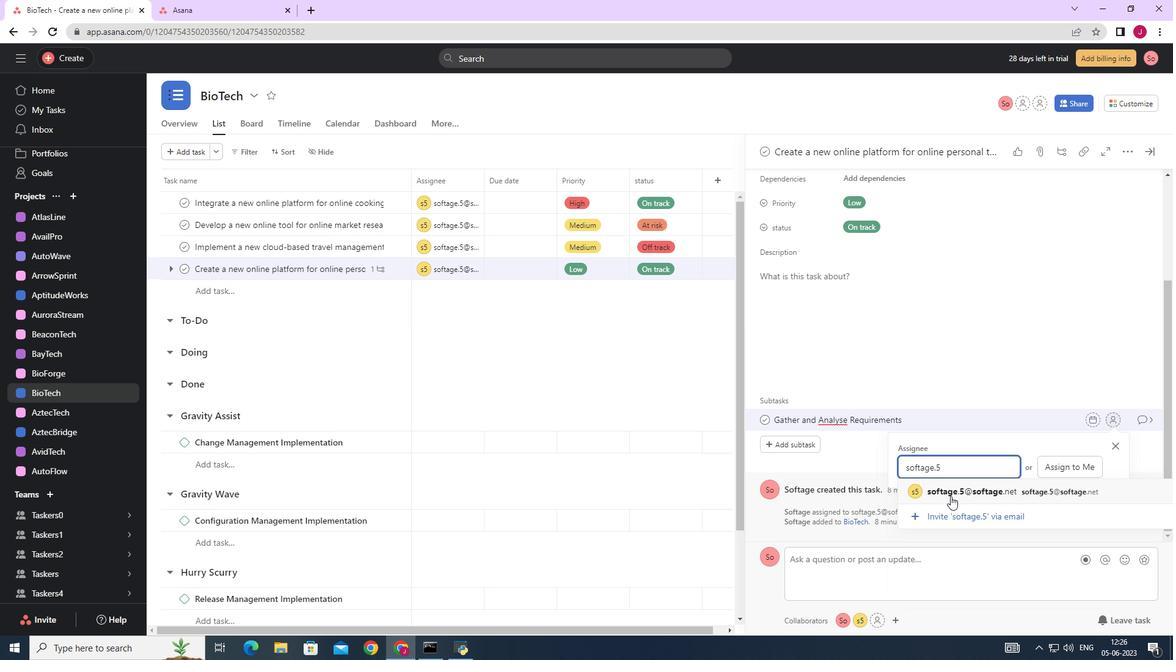 
Action: Mouse pressed left at (951, 491)
Screenshot: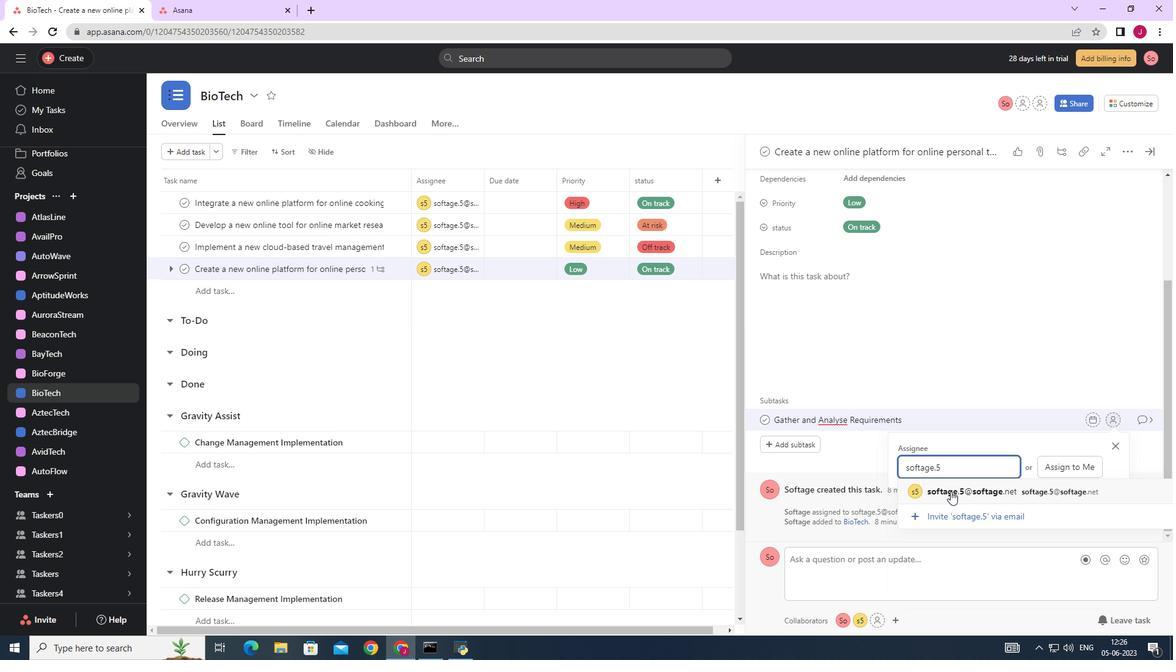 
Action: Mouse moved to (1143, 419)
Screenshot: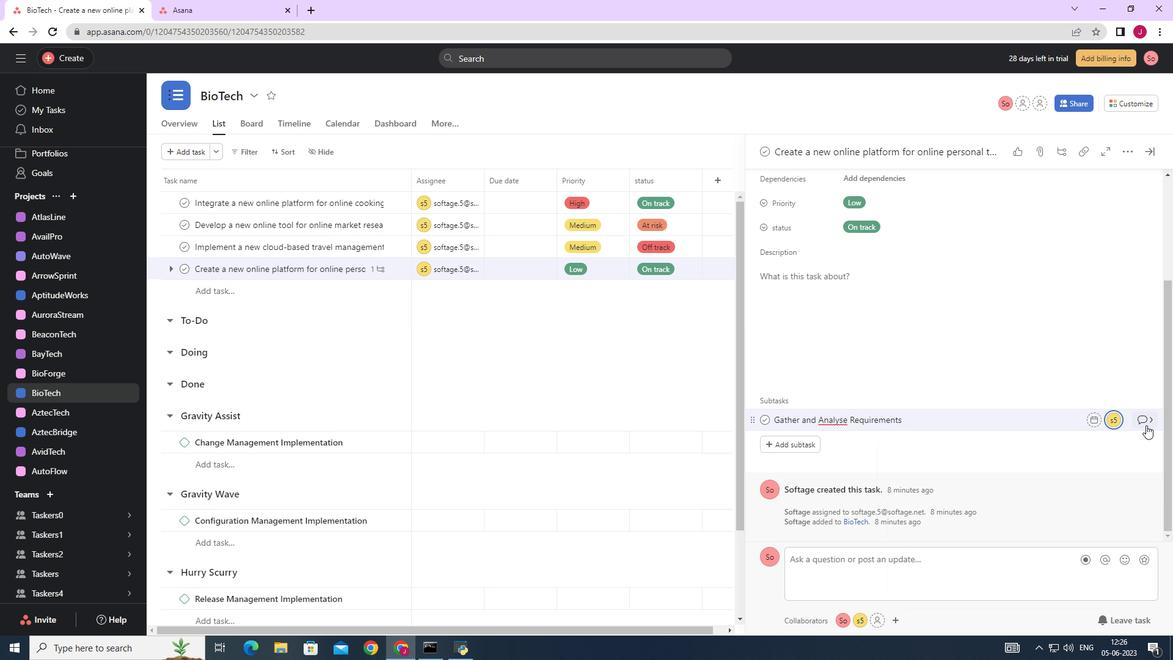 
Action: Mouse pressed left at (1143, 419)
Screenshot: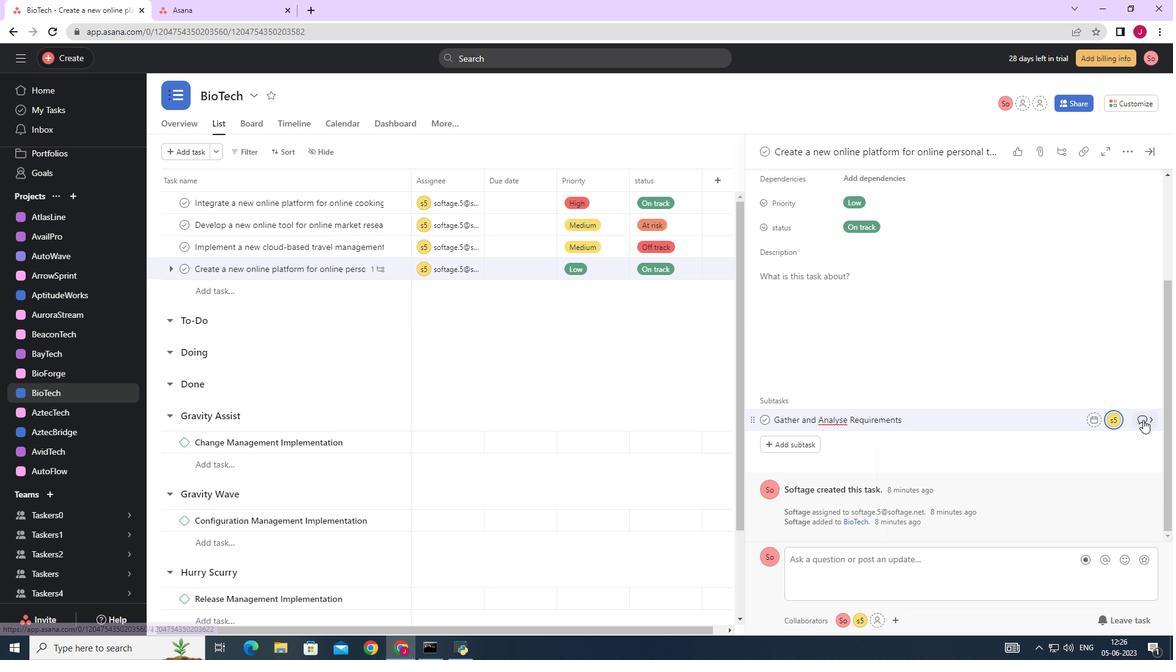 
Action: Mouse moved to (810, 322)
Screenshot: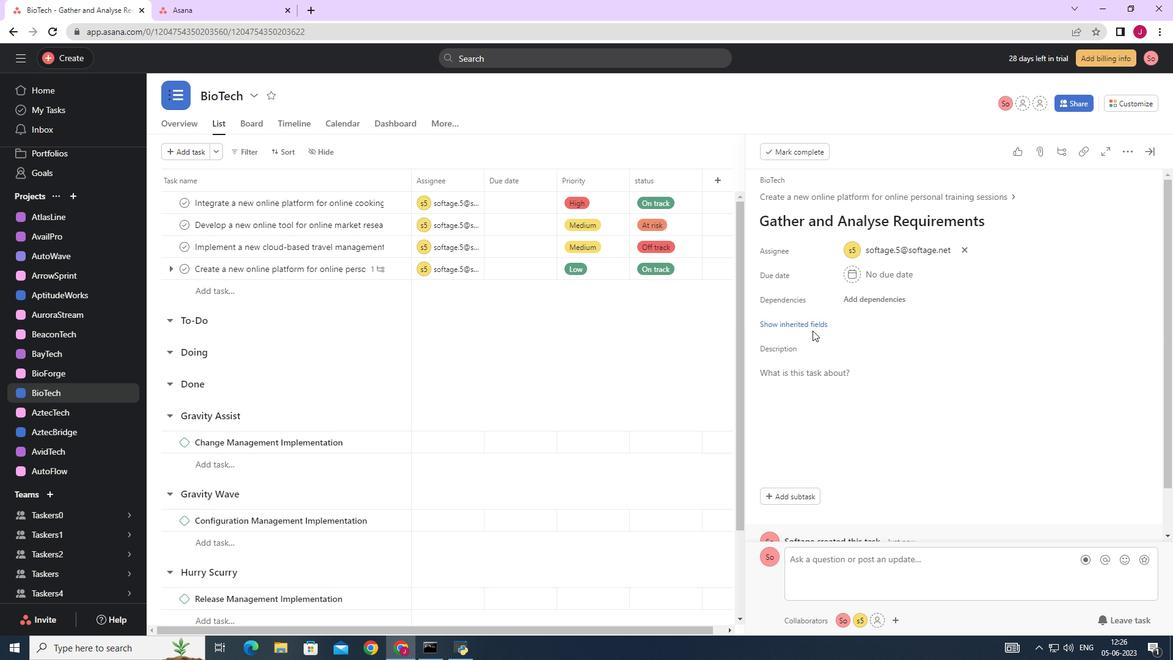 
Action: Mouse pressed left at (810, 322)
Screenshot: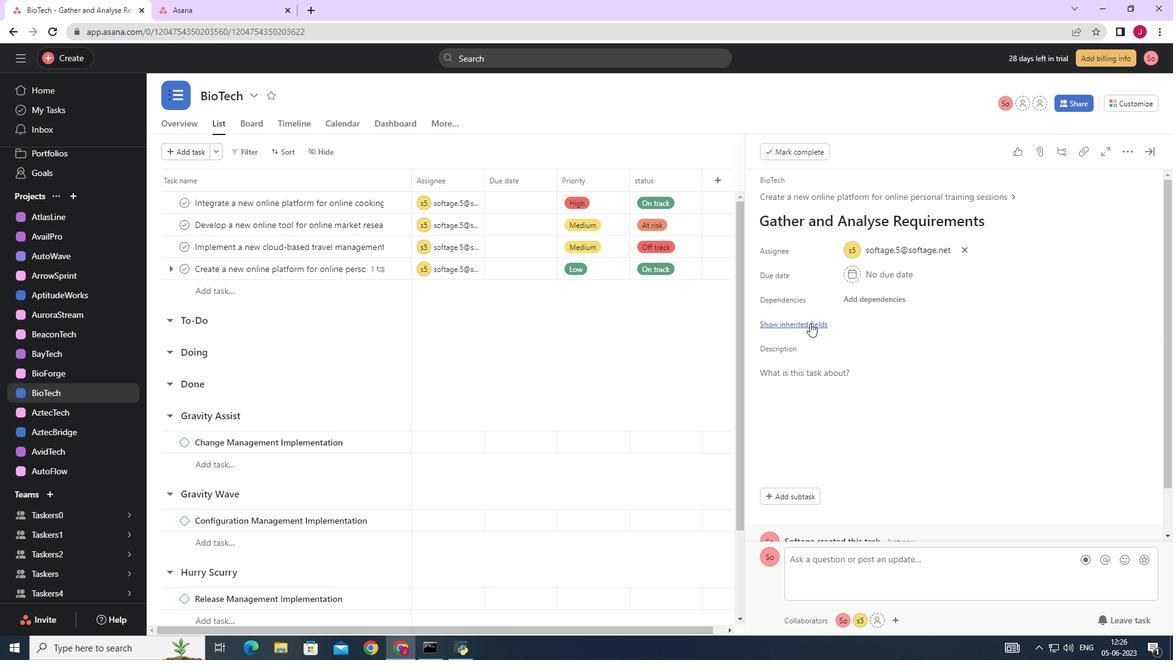 
Action: Mouse moved to (856, 349)
Screenshot: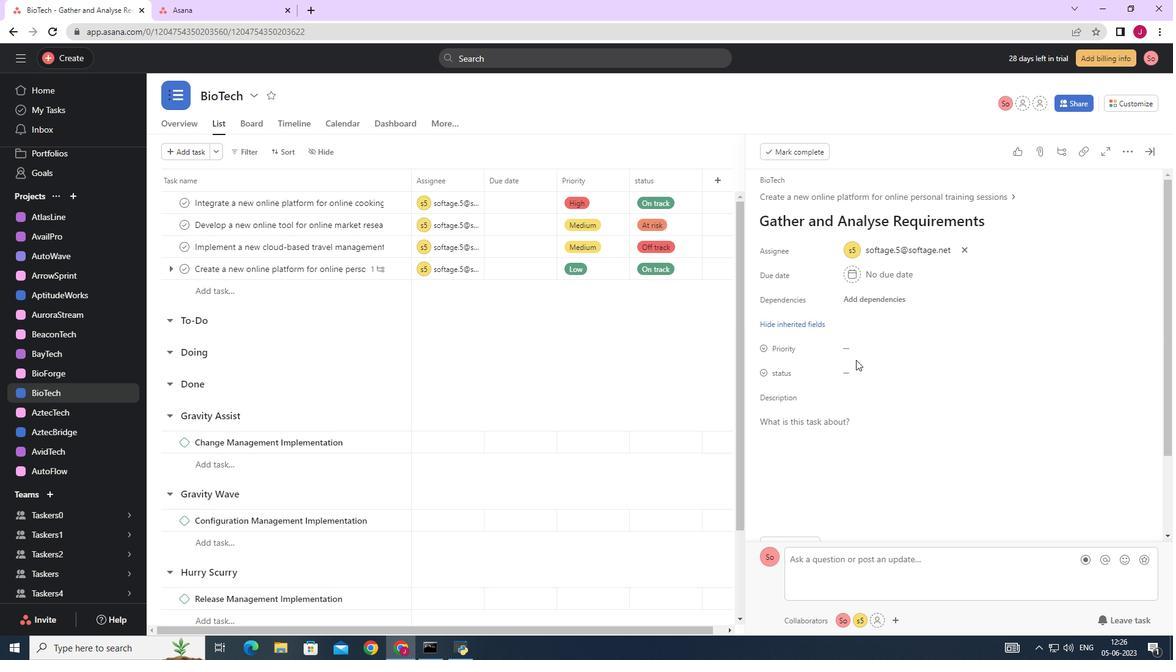 
Action: Mouse pressed left at (856, 349)
Screenshot: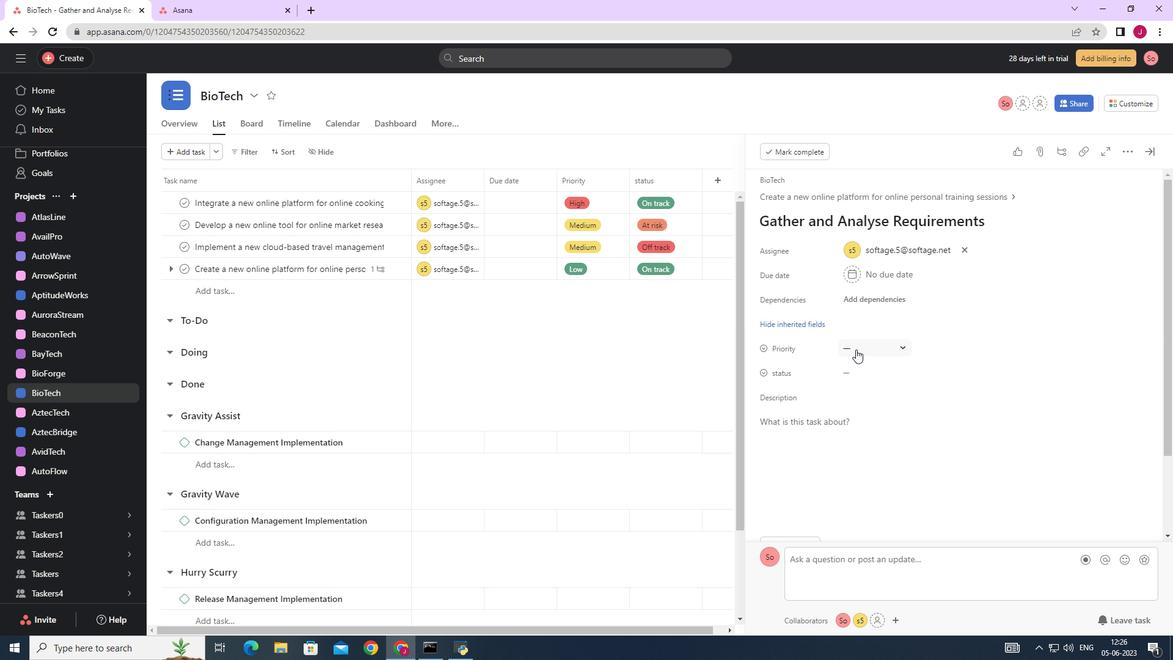 
Action: Mouse moved to (876, 387)
Screenshot: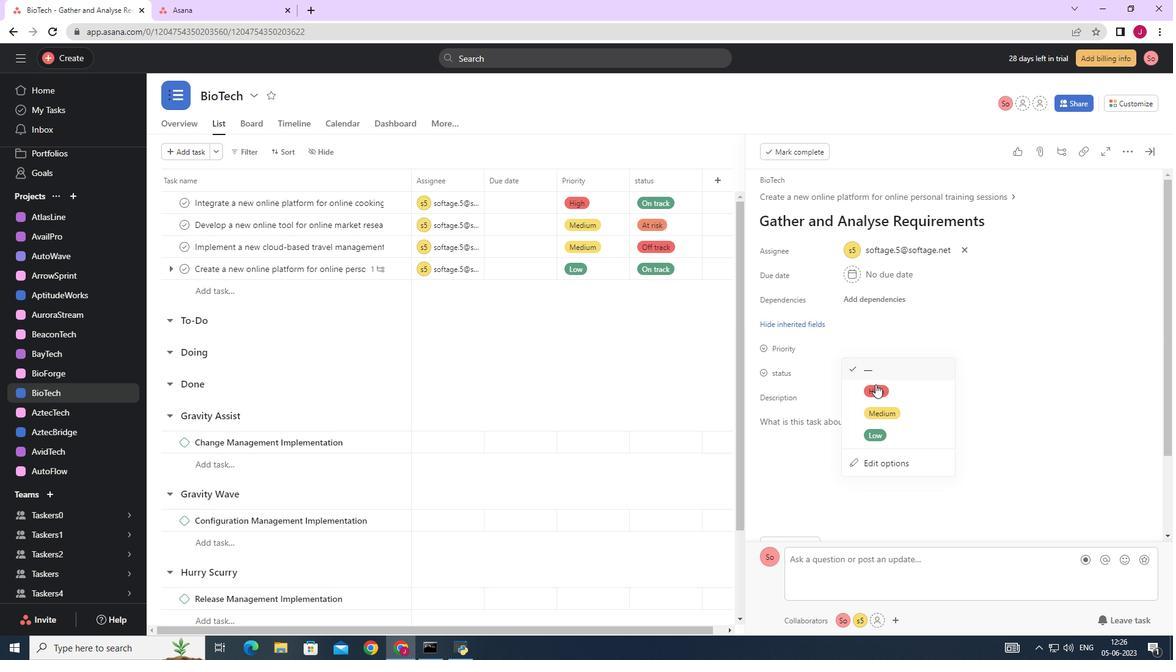 
Action: Mouse pressed left at (876, 387)
Screenshot: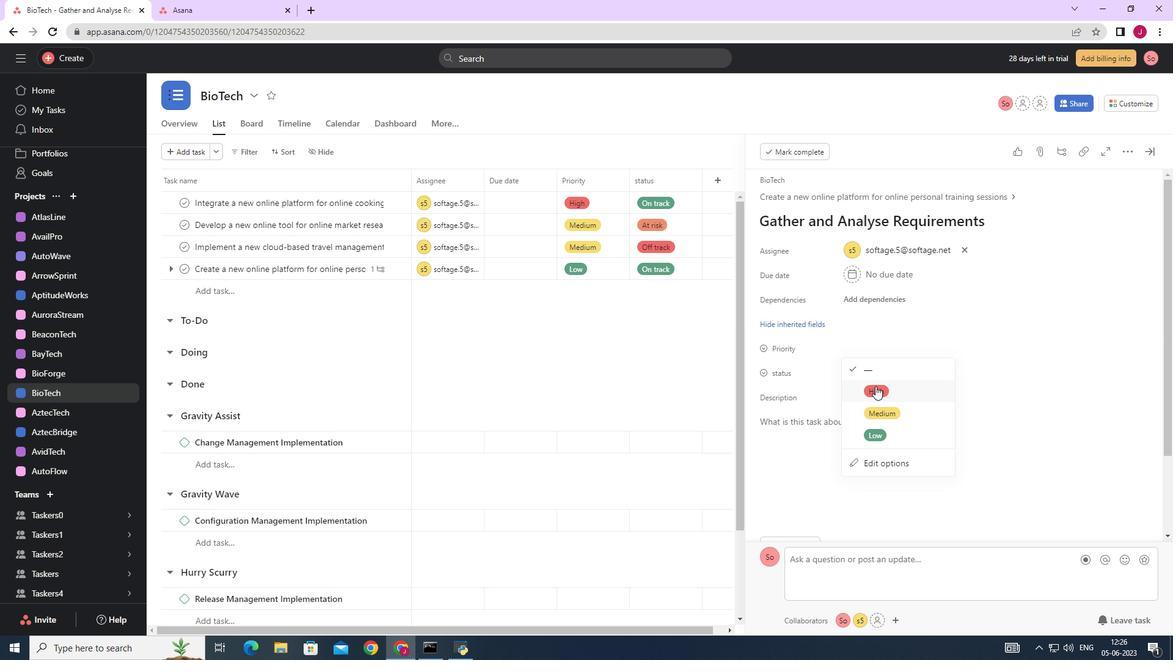 
Action: Mouse moved to (852, 374)
Screenshot: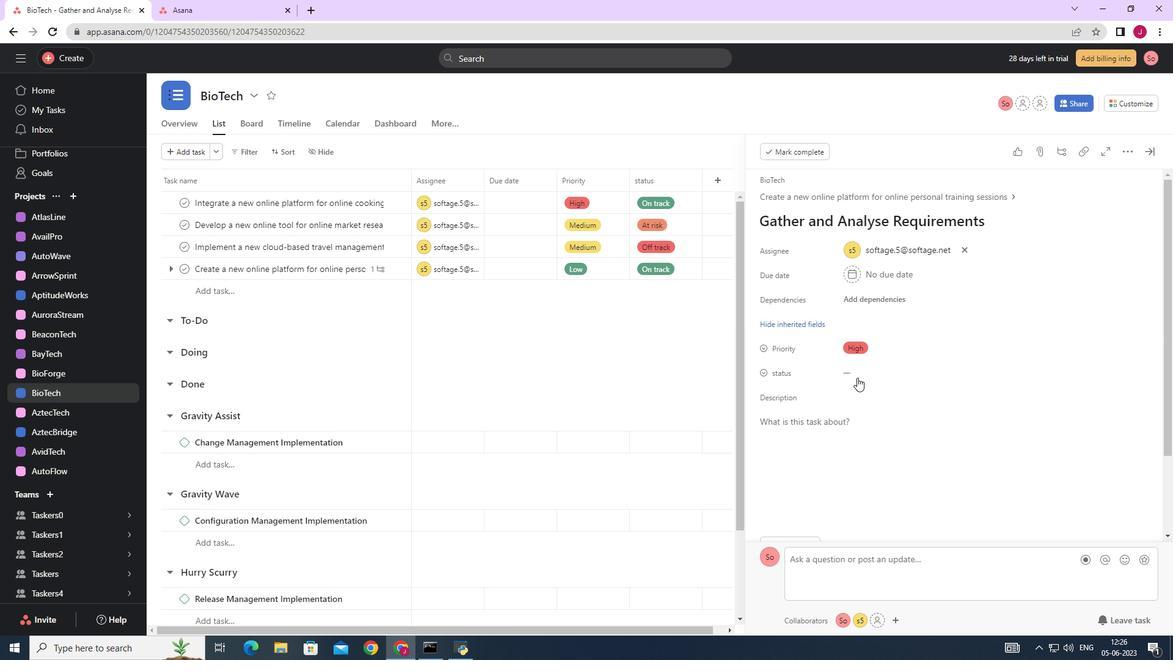 
Action: Mouse pressed left at (852, 374)
Screenshot: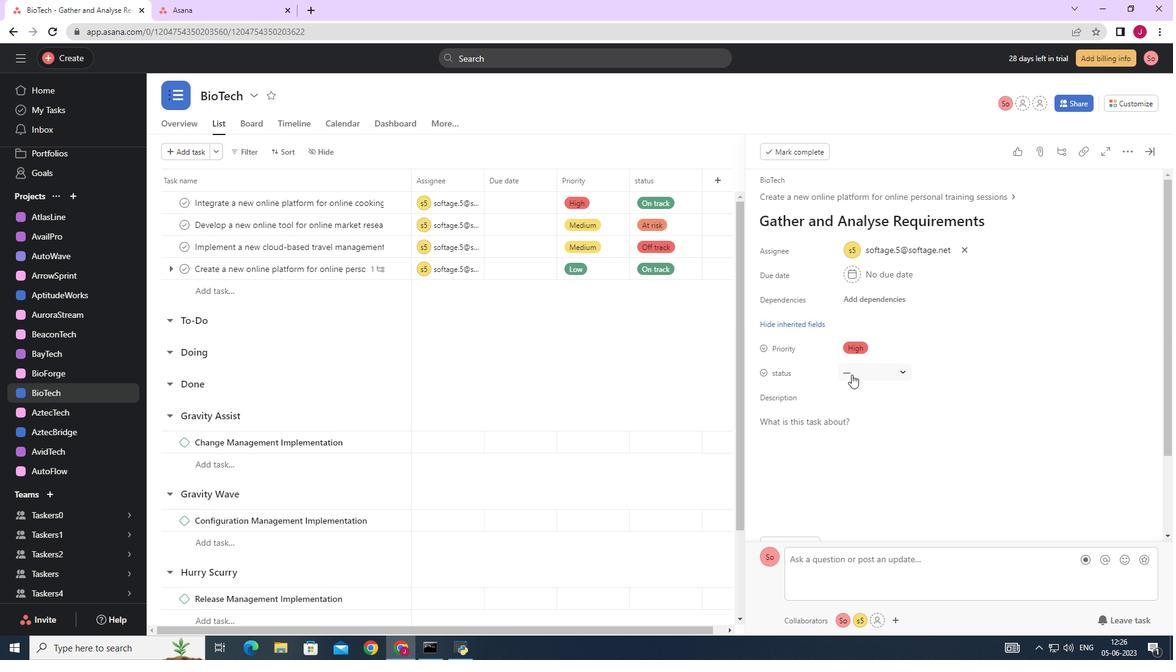 
Action: Mouse moved to (882, 481)
Screenshot: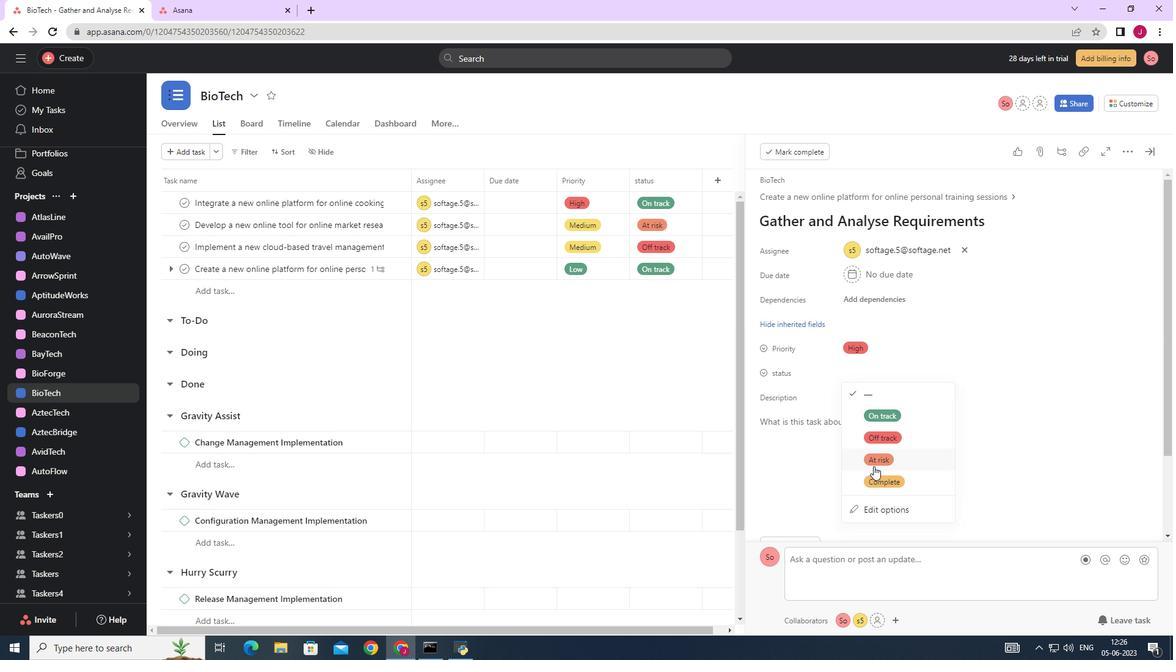 
Action: Mouse pressed left at (882, 481)
Screenshot: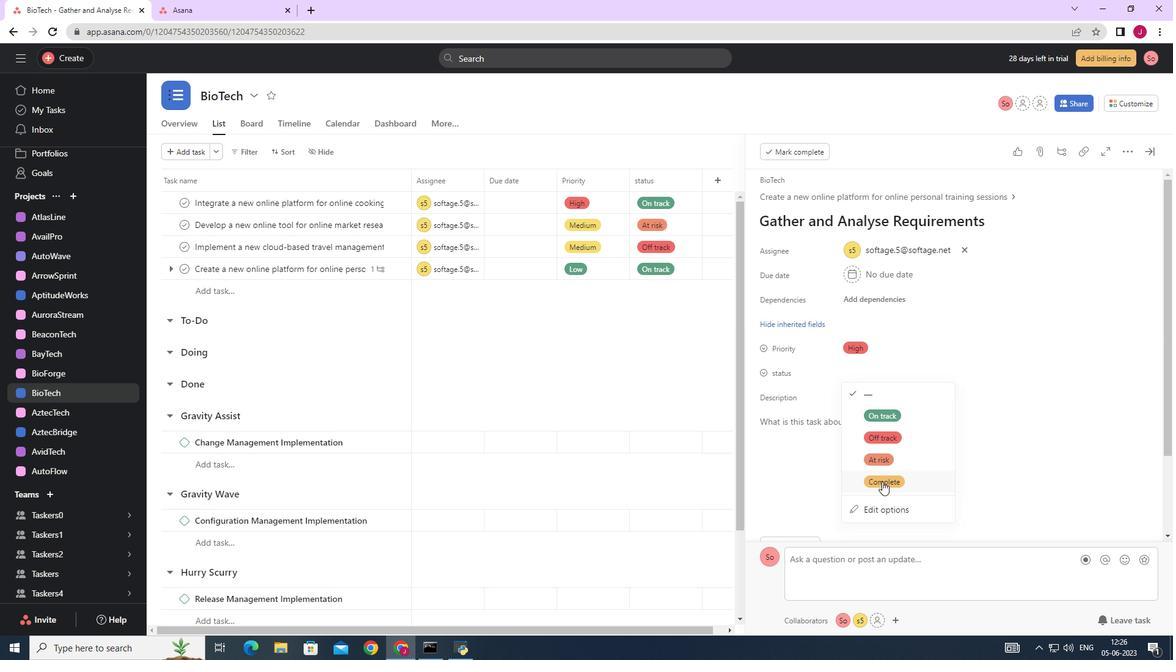 
Action: Mouse moved to (1154, 154)
Screenshot: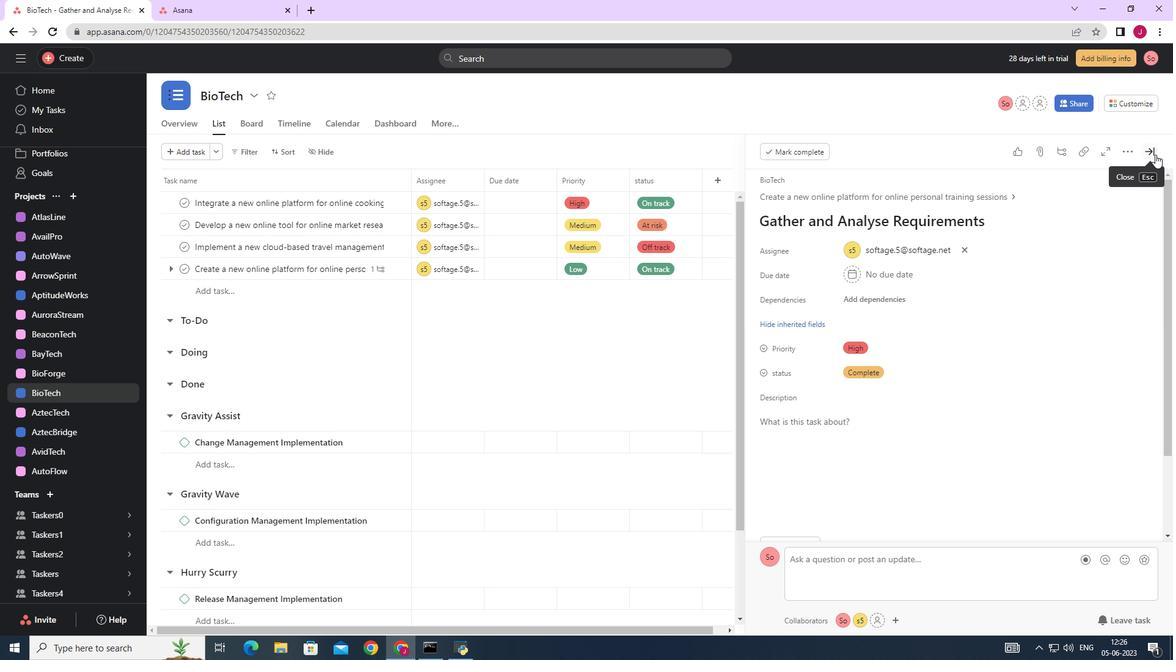 
Action: Mouse pressed left at (1154, 154)
Screenshot: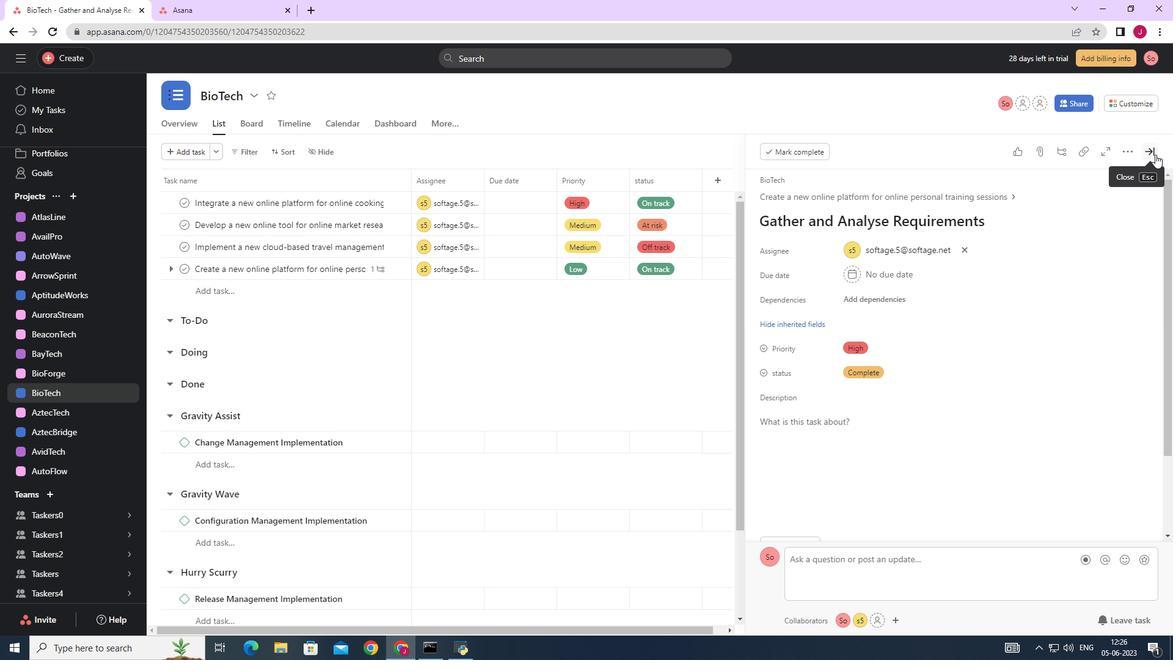 
